 Task: open an excel sheet and write heading  SpendSmartAdd Dates in a column and its values below  '2023-05-01, 2023-05-03, 2023-05-05, 2023-05-10, 2023-05-15, 2023-05-20, 2023-05-25 & 2023-05-31'Add Categories in next column and its values below  Groceries, Dining Out, Transportation, Entertainment, Shopping, Utilities, Health & Miscellaneous. Add Descriptions in next column and its values below  Supermarket, Restaurant, Public Transport, Movie Tickets, Clothing Store, Internet Bill, Pharmacy & Online PurchaseAdd Amountin next column and its values below  $50, $30, $10, $20, $100, $60, $40 & $50Save page Excel Template
Action: Mouse moved to (101, 109)
Screenshot: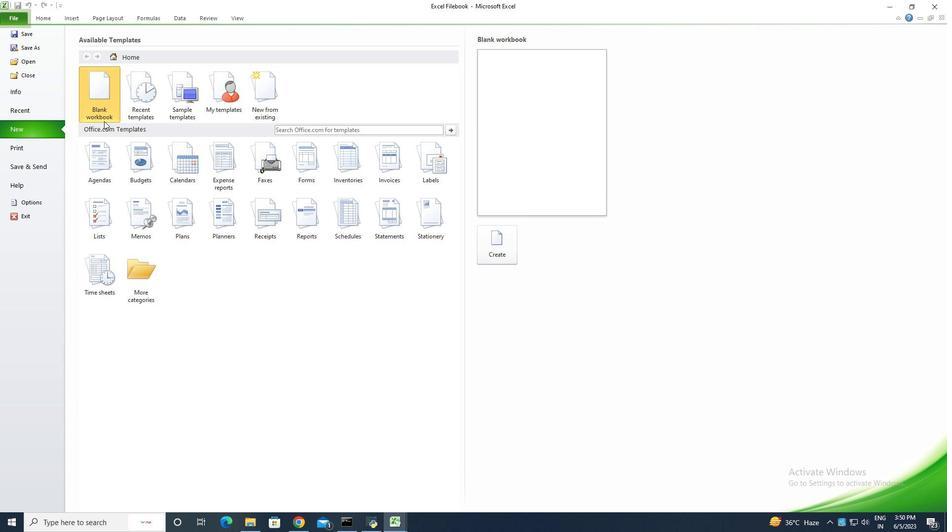 
Action: Mouse pressed left at (101, 109)
Screenshot: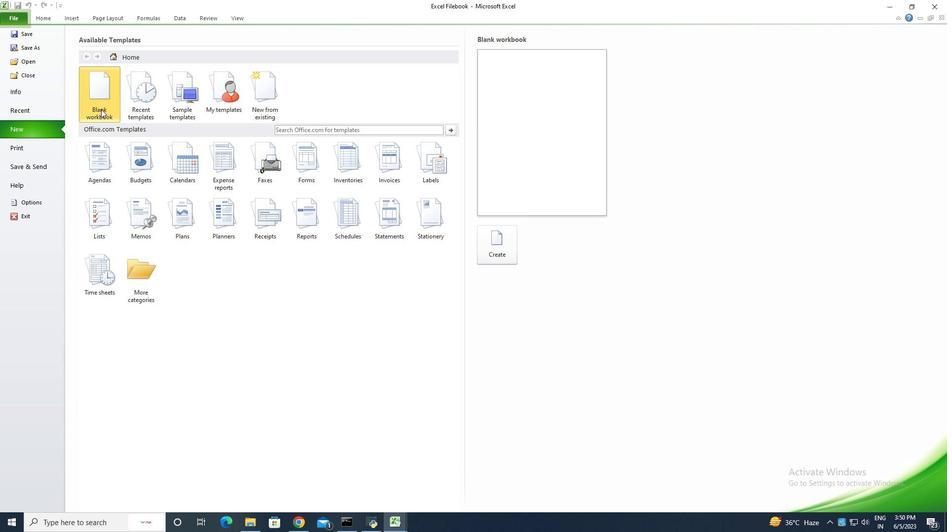 
Action: Mouse moved to (482, 250)
Screenshot: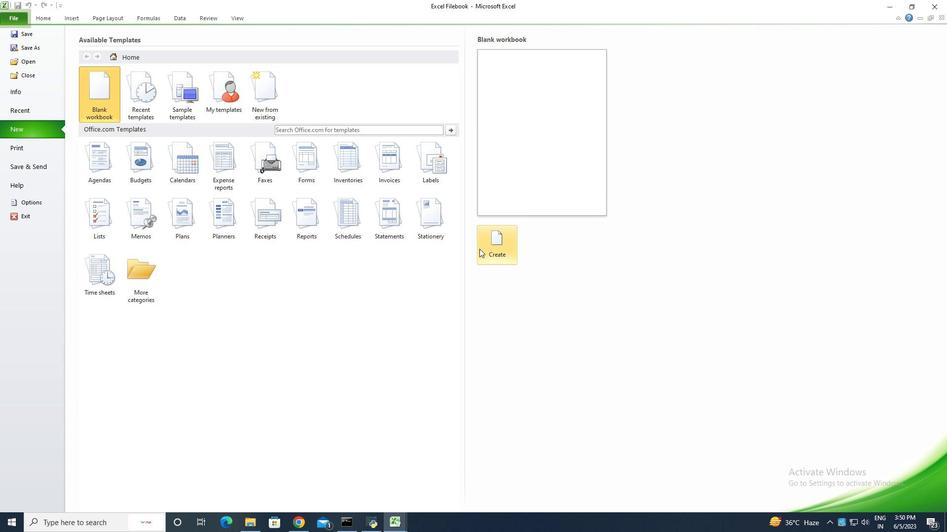 
Action: Mouse pressed left at (482, 250)
Screenshot: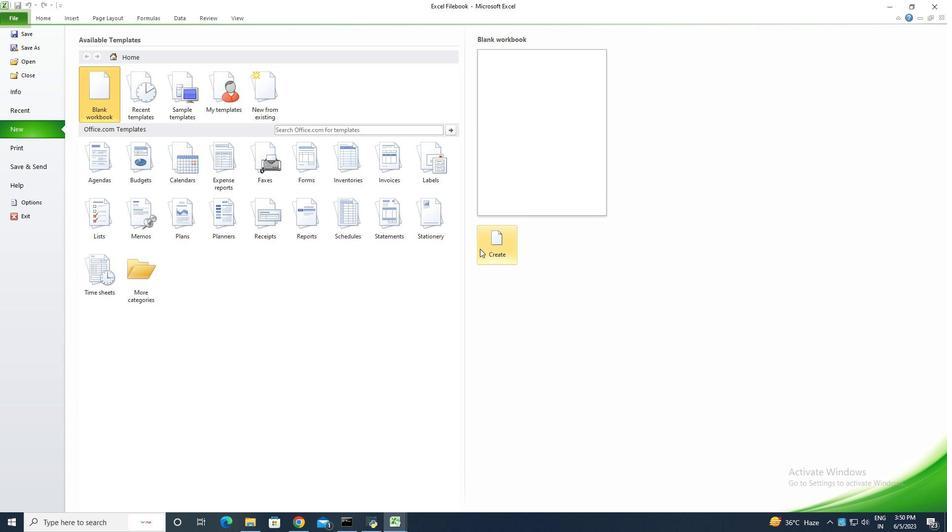 
Action: Key pressed <Key.shift><Key.shift><Key.shift><Key.shift><Key.shift><Key.shift><Key.shift><Key.shift><Key.shift>Spen<Key.shift>Smart<Key.enter><Key.shift><Key.shift><Key.shift><Key.shift><Key.shift><Key.shift>Dates<Key.enter>2023-05-01<Key.enter>2023-05-03<Key.enter>2023-05-05<Key.enter>2023-05-10<Key.enter>2023-05-15<Key.enter>2023-05-20<Key.enter>33<Key.backspace><Key.backspace>2023-05-25<Key.enter>2023-05-31<Key.enter>
Screenshot: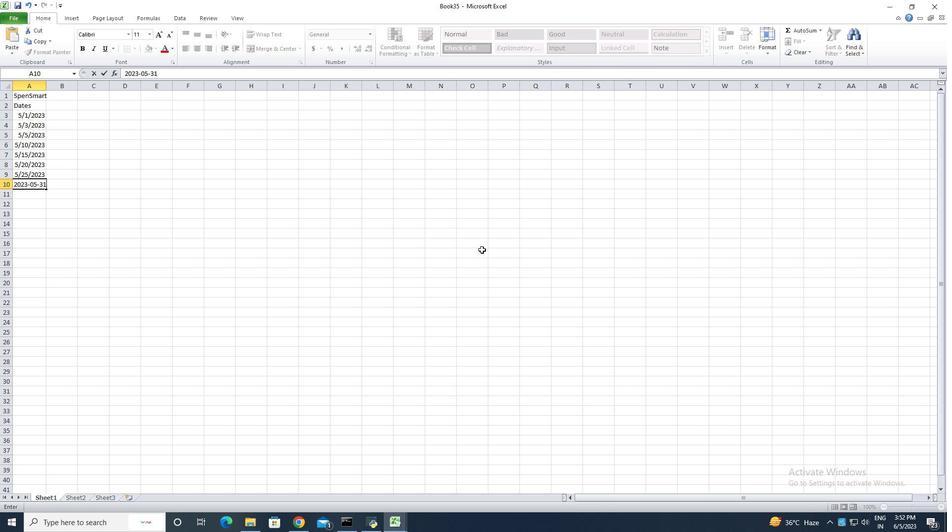 
Action: Mouse moved to (21, 115)
Screenshot: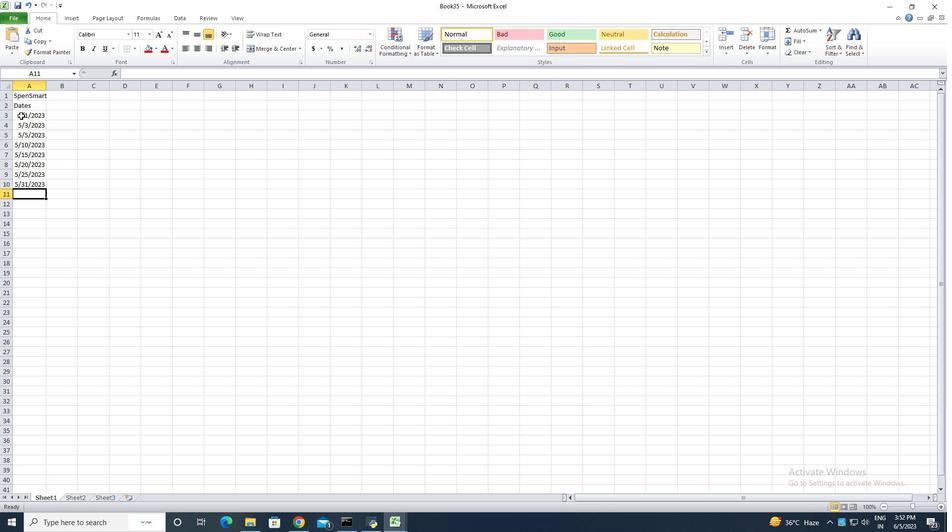 
Action: Mouse pressed left at (21, 115)
Screenshot: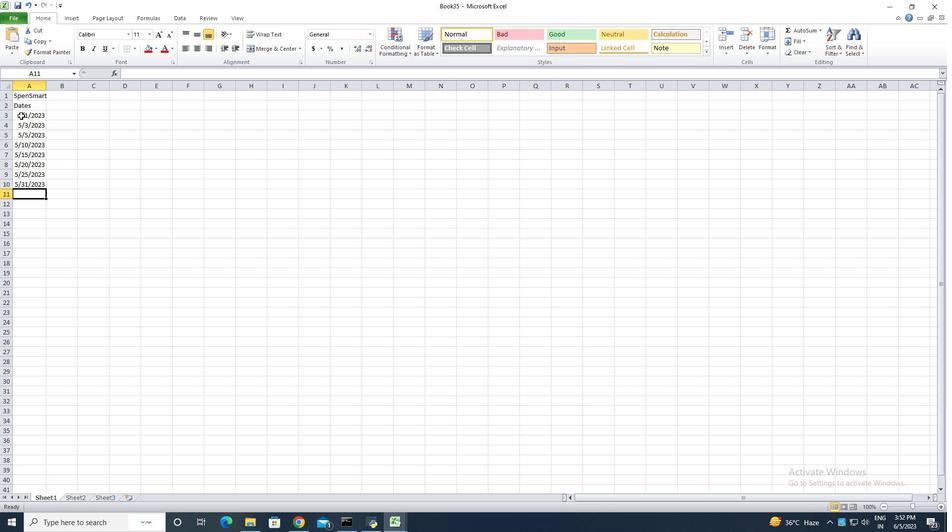 
Action: Mouse moved to (38, 115)
Screenshot: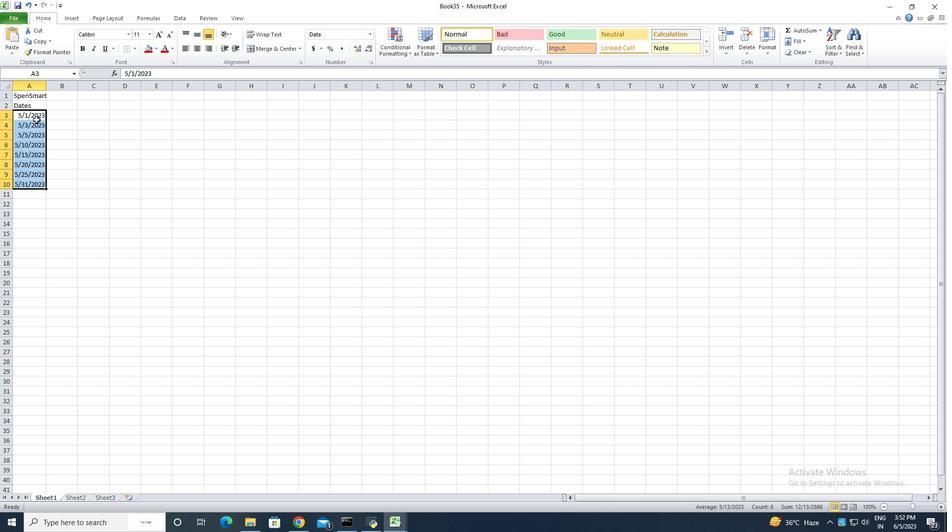 
Action: Mouse pressed right at (38, 115)
Screenshot: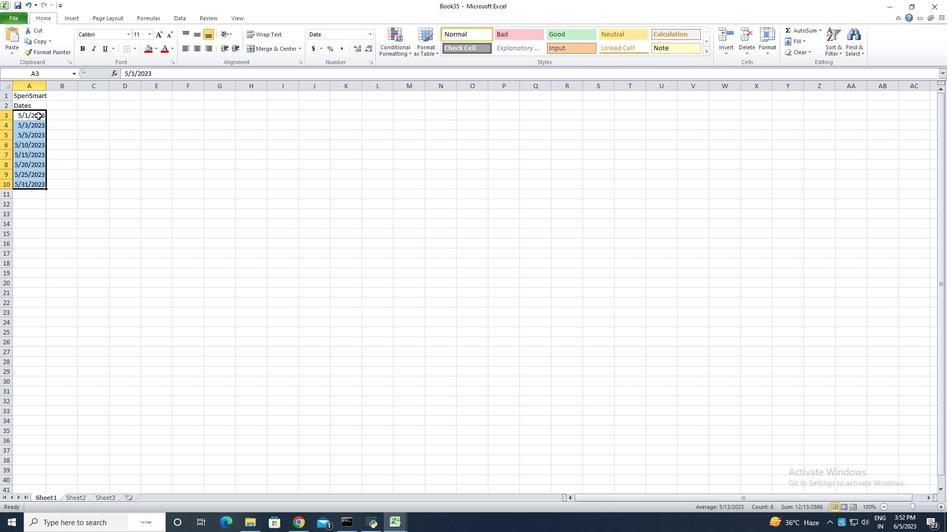 
Action: Mouse moved to (66, 250)
Screenshot: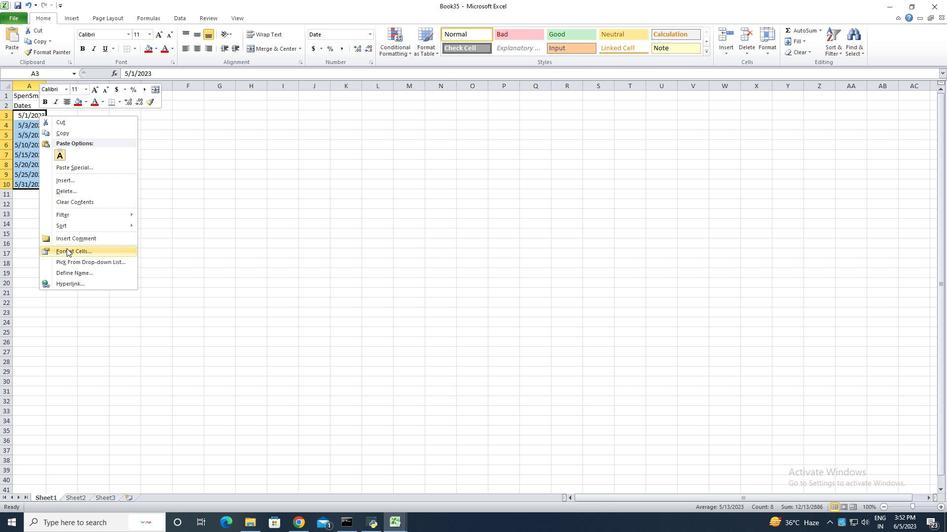 
Action: Mouse pressed left at (66, 250)
Screenshot: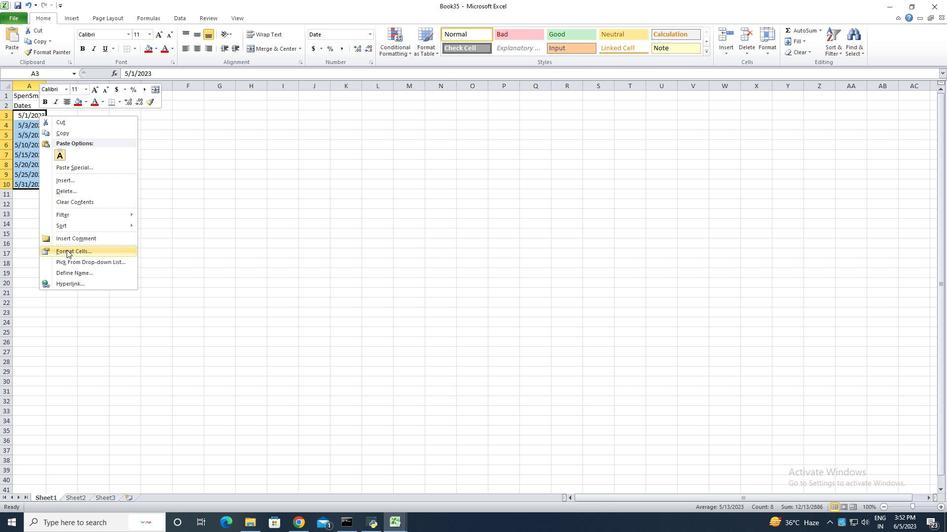 
Action: Mouse moved to (108, 138)
Screenshot: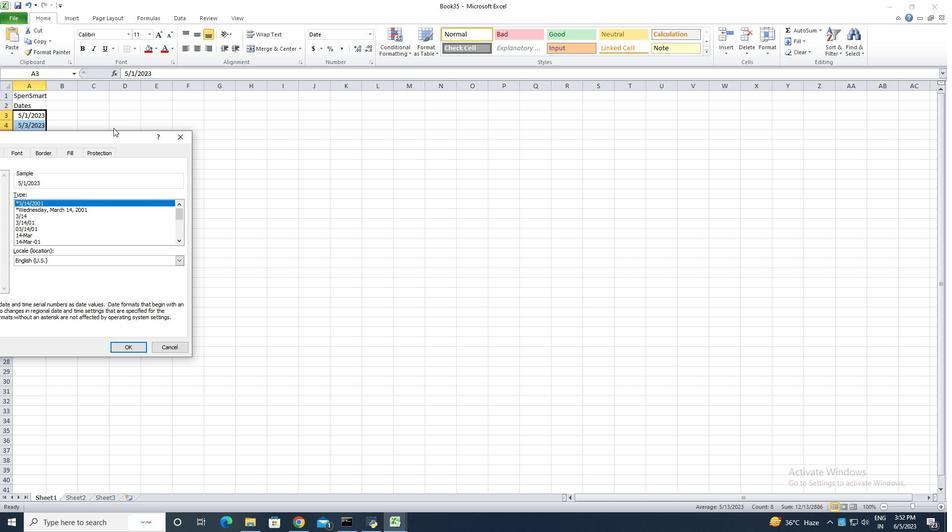 
Action: Mouse pressed left at (108, 138)
Screenshot: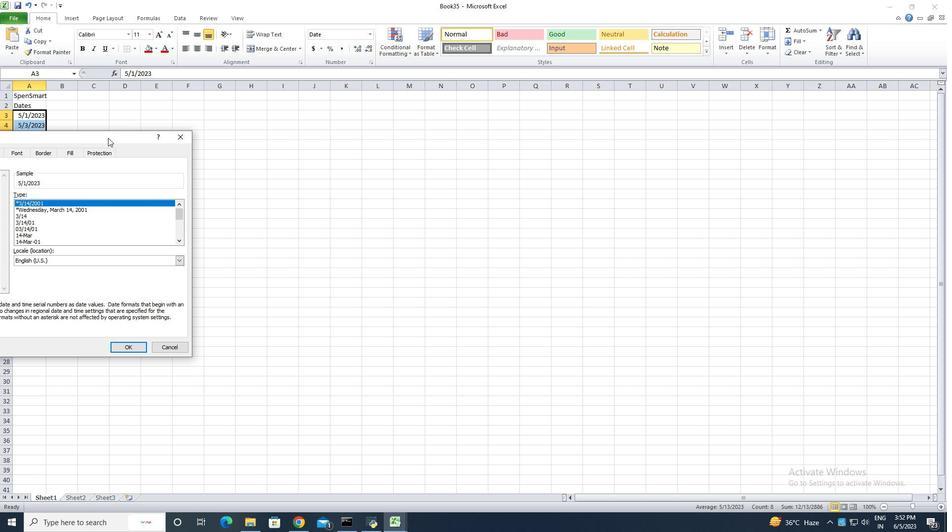 
Action: Mouse moved to (133, 239)
Screenshot: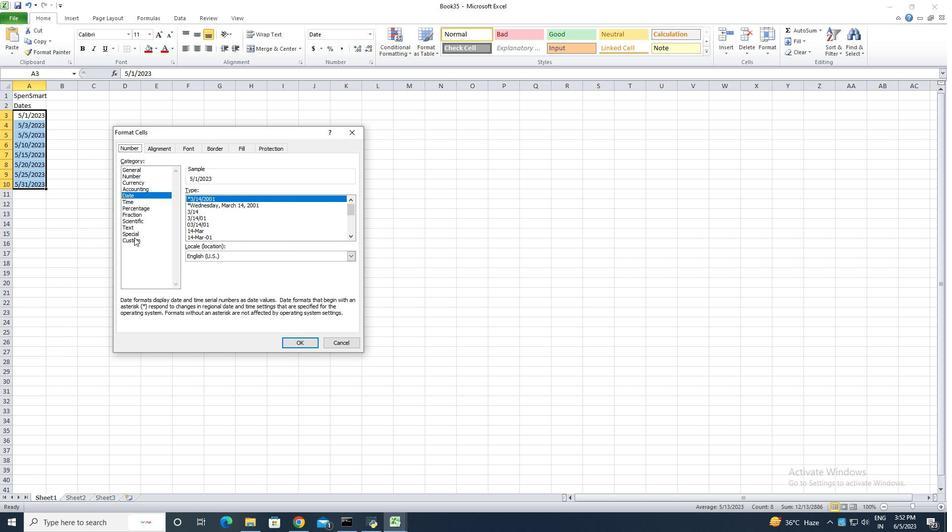 
Action: Mouse pressed left at (133, 239)
Screenshot: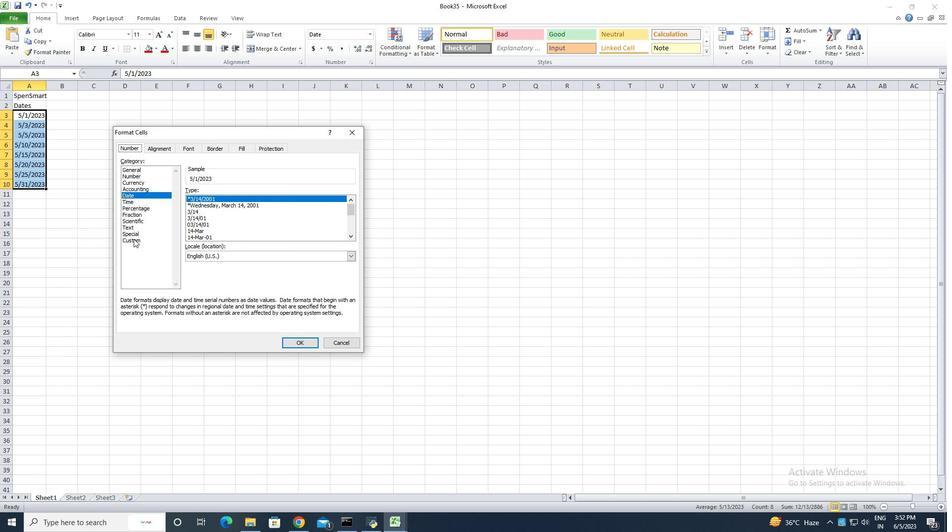 
Action: Mouse moved to (212, 201)
Screenshot: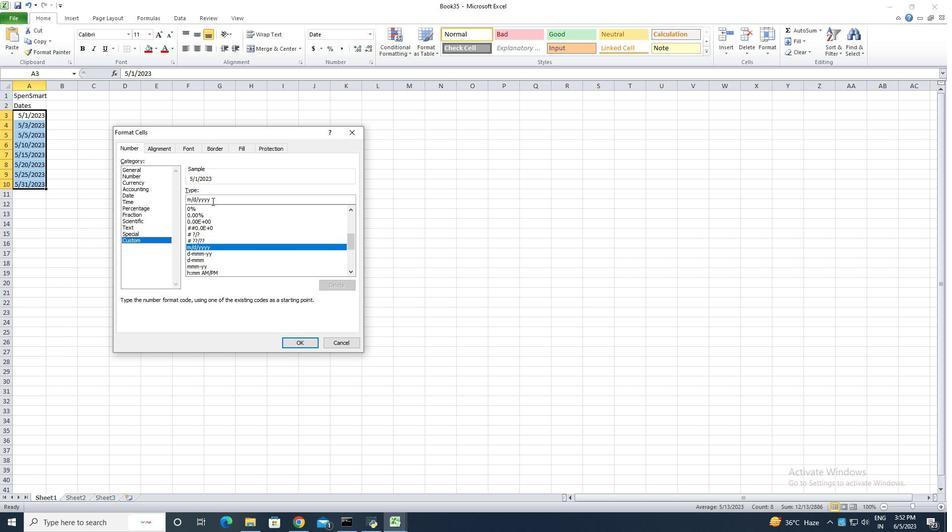 
Action: Mouse pressed left at (212, 201)
Screenshot: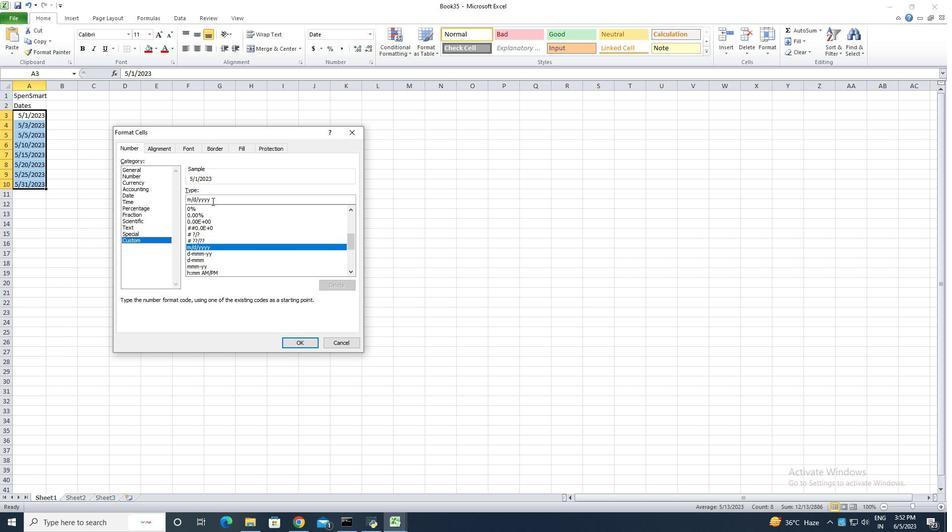 
Action: Mouse moved to (213, 201)
Screenshot: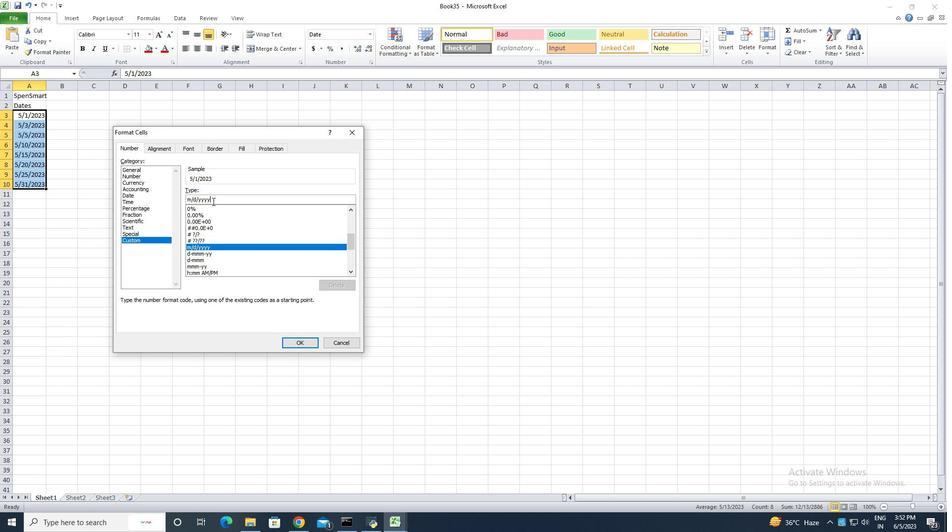 
Action: Key pressed <Key.backspace><Key.backspace><Key.backspace><Key.backspace><Key.backspace><Key.backspace><Key.backspace><Key.backspace><Key.backspace><Key.backspace><Key.backspace><Key.backspace><Key.backspace><Key.backspace><Key.backspace><Key.backspace><Key.backspace><Key.backspace><Key.backspace>yyyy-mm-dd
Screenshot: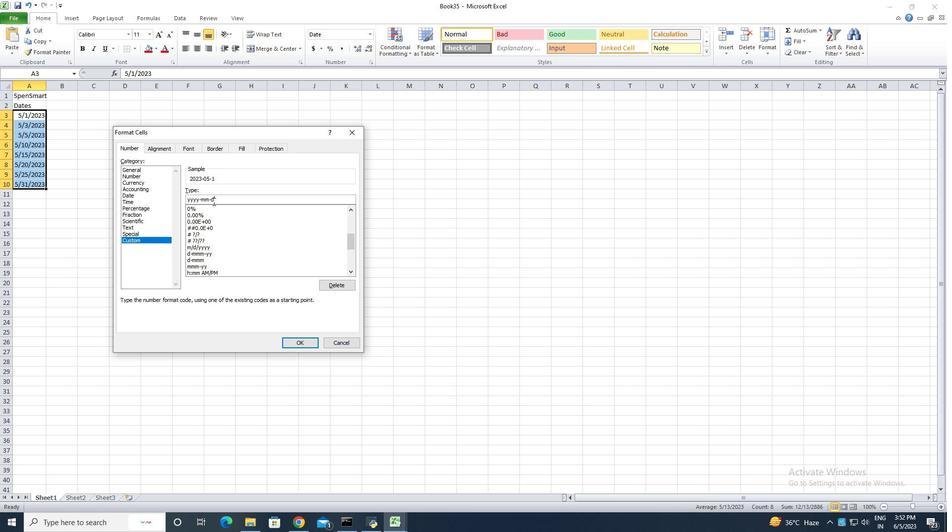 
Action: Mouse moved to (289, 340)
Screenshot: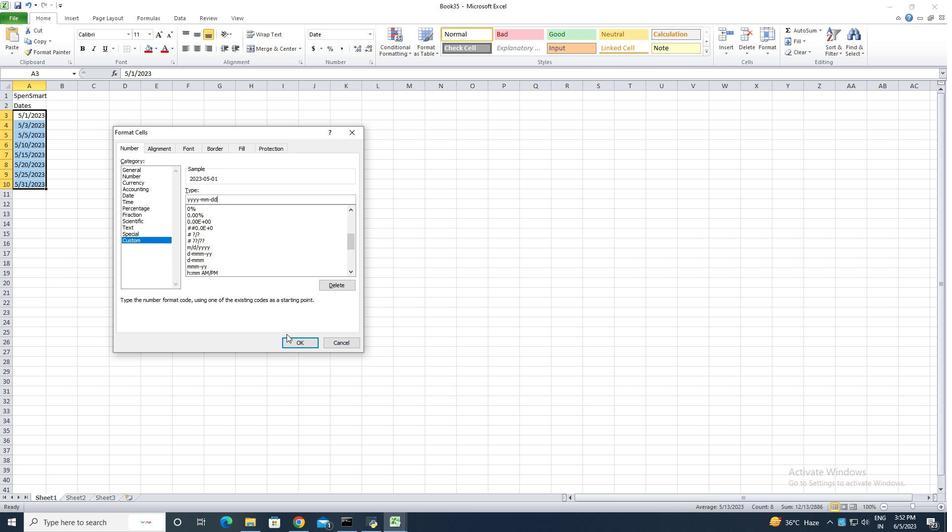 
Action: Mouse pressed left at (289, 340)
Screenshot: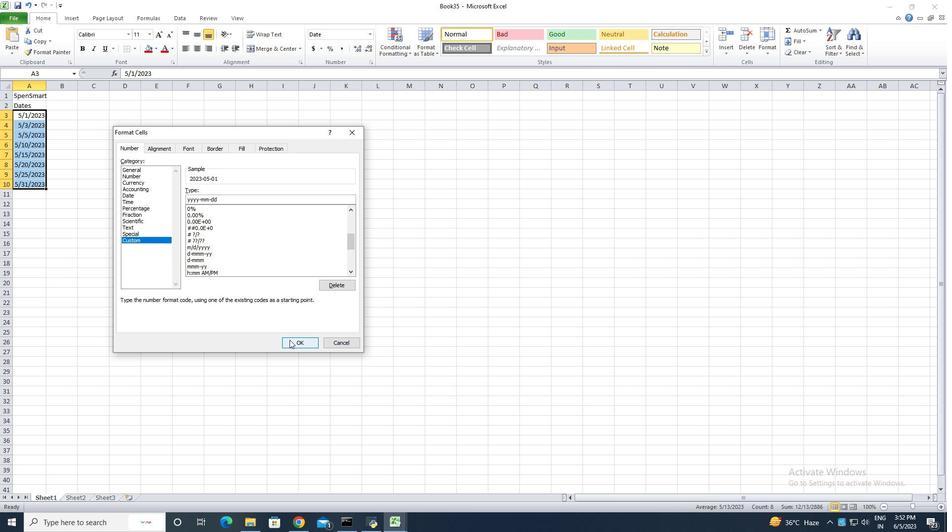 
Action: Mouse moved to (47, 89)
Screenshot: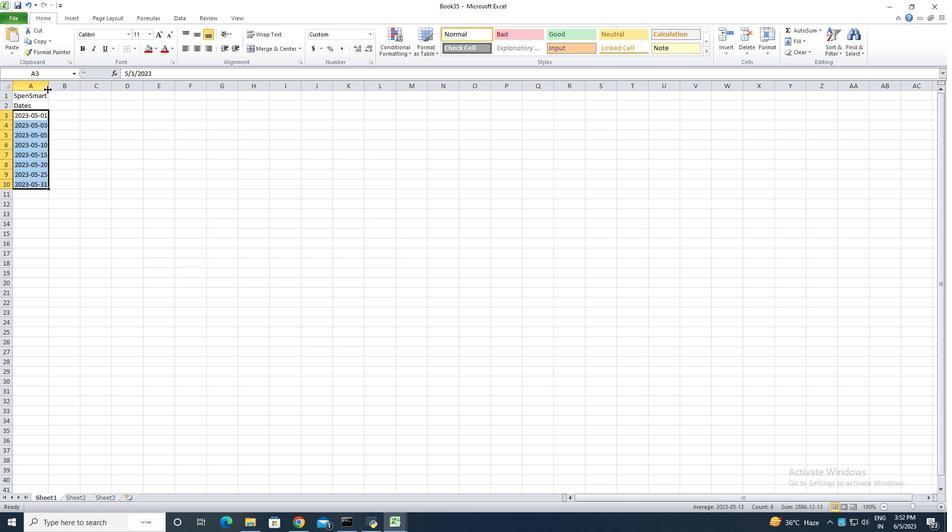 
Action: Mouse pressed left at (47, 89)
Screenshot: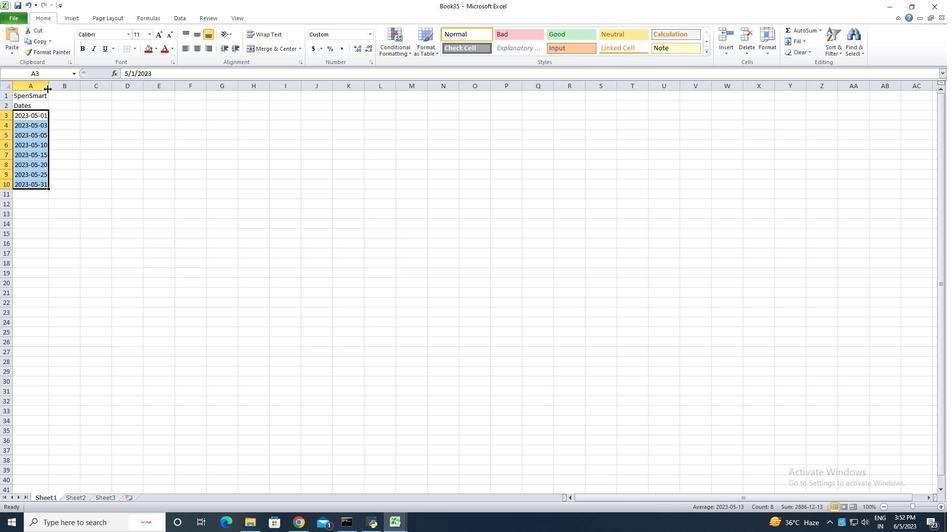 
Action: Mouse pressed left at (47, 89)
Screenshot: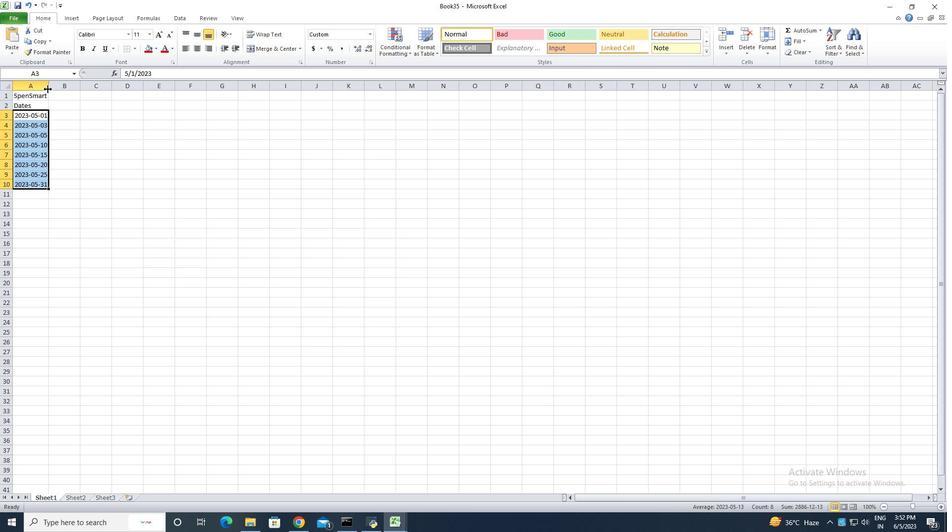 
Action: Mouse moved to (65, 107)
Screenshot: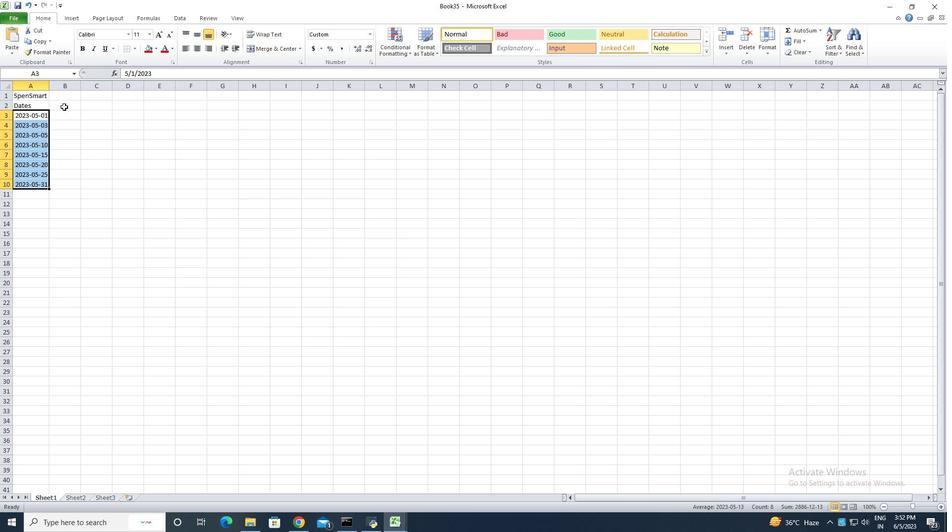 
Action: Mouse pressed left at (65, 107)
Screenshot: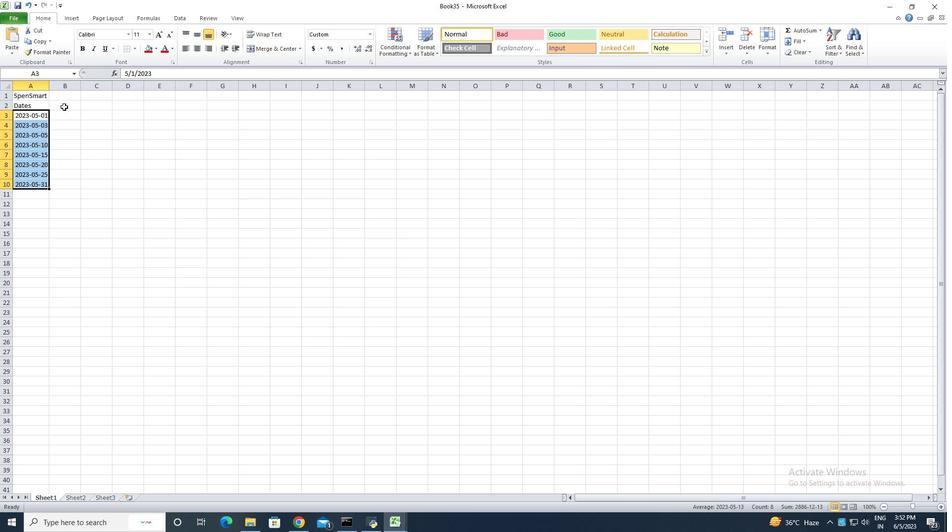 
Action: Key pressed <Key.shift>Categories<Key.enter><Key.shift>Groceries<Key.enter><Key.shift>Dining<Key.space>out<Key.enter><Key.shift><Key.shift><Key.shift><Key.shift><Key.shift><Key.shift><Key.shift><Key.shift><Key.shift><Key.shift><Key.shift><Key.shift><Key.shift>Transportation<Key.enter><Key.shift>Entetr<Key.backspace><Key.backspace>rtainment<Key.enter><Key.shift>Shopping<Key.enter><Key.shift>Utilities<Key.enter><Key.shift>Ha<Key.backspace>ealth<Key.enter><Key.shift><Key.shift><Key.shift><Key.shift><Key.shift><Key.shift><Key.shift><Key.shift>Miscellaneous<Key.enter>
Screenshot: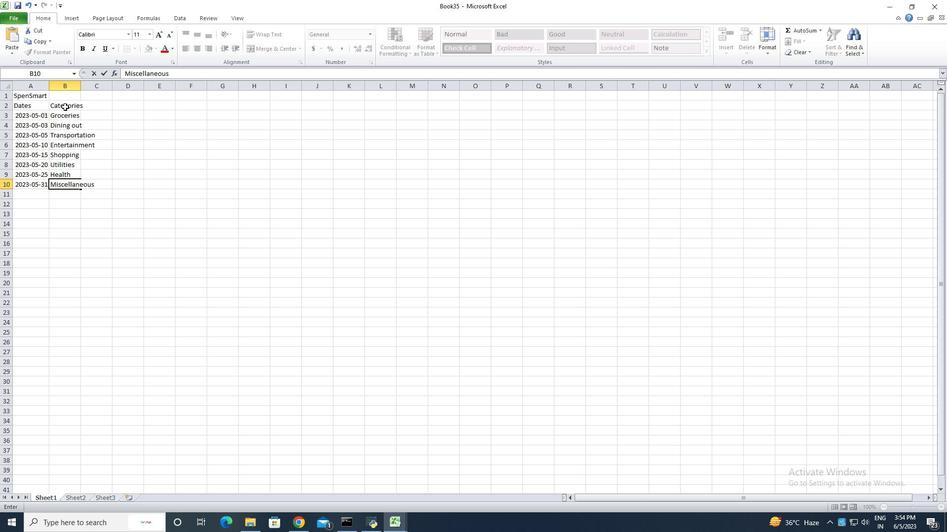 
Action: Mouse moved to (81, 85)
Screenshot: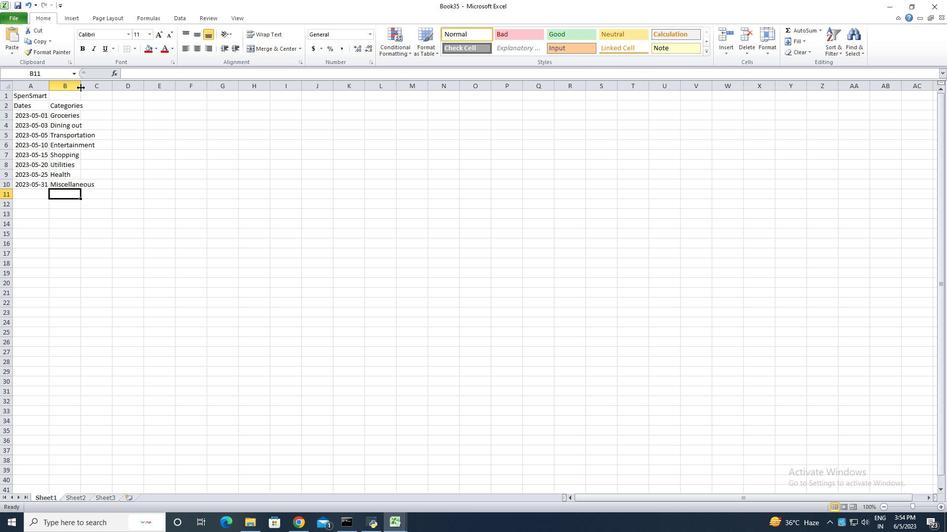
Action: Mouse pressed left at (81, 85)
Screenshot: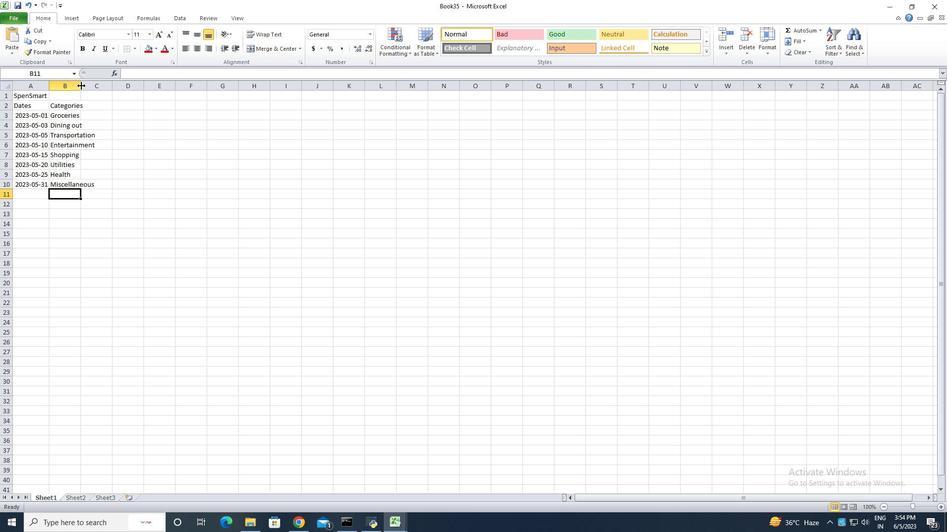 
Action: Mouse pressed left at (81, 85)
Screenshot: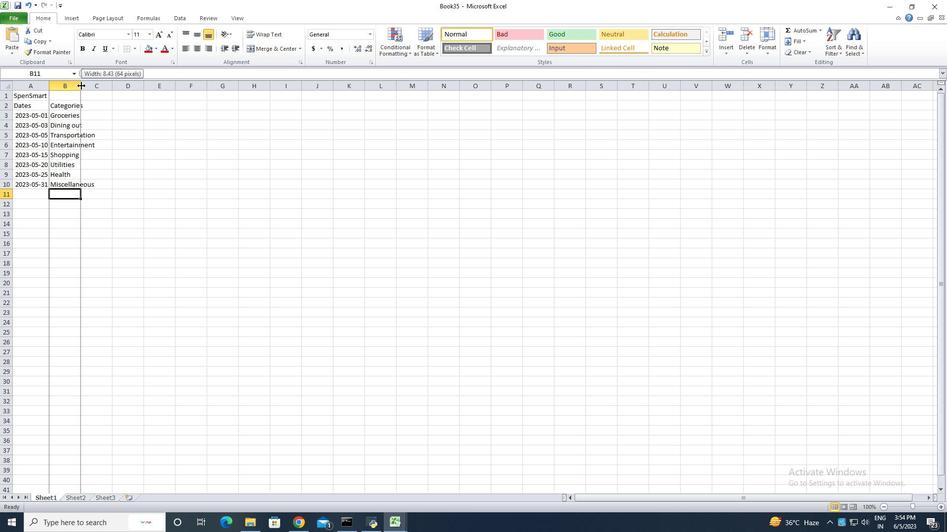 
Action: Mouse moved to (106, 108)
Screenshot: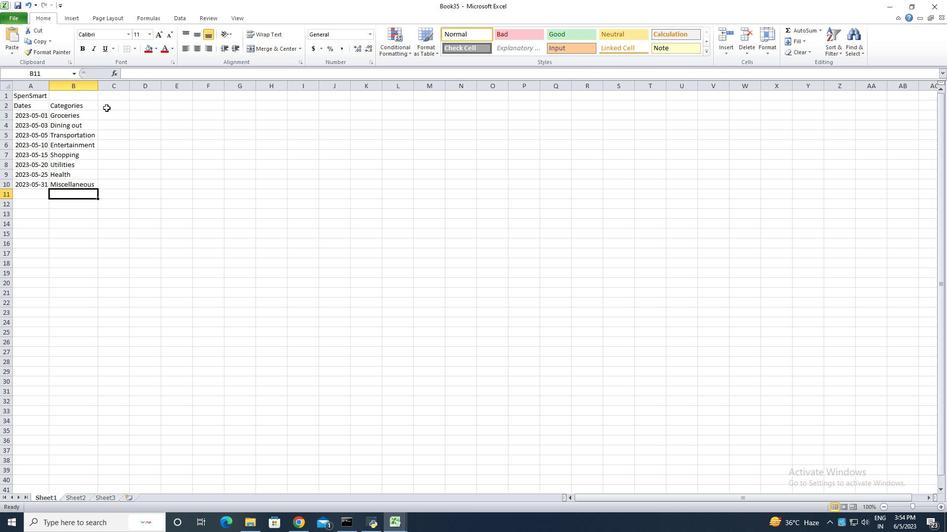 
Action: Mouse pressed left at (106, 108)
Screenshot: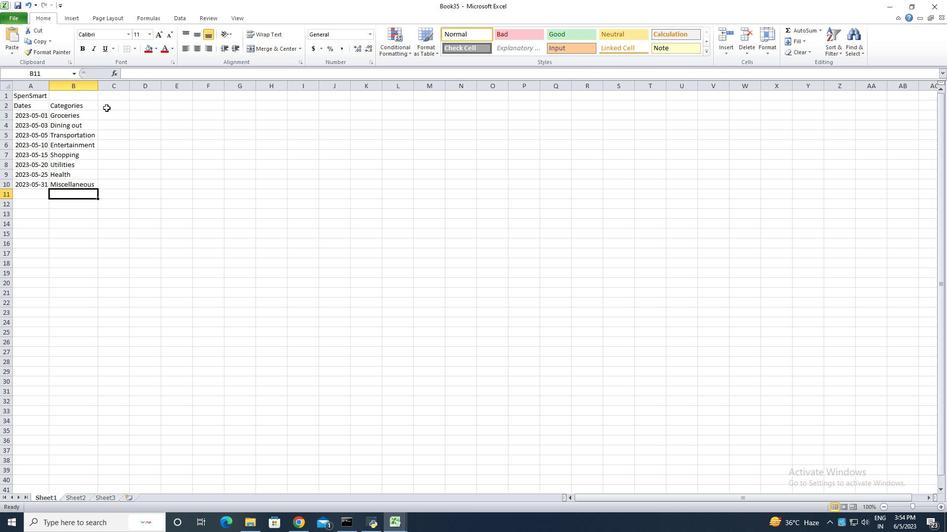 
Action: Key pressed <Key.shift><Key.shift><Key.shift>Descriptions<Key.enter><Key.shift>Suo<Key.backspace>per<Key.space><Key.backspace><Key.shift>Market<Key.backspace><Key.backspace><Key.backspace><Key.backspace><Key.backspace><Key.backspace>market<Key.enter><Key.shift><Key.shift>Restaurant<Key.enter><Key.shift>Public<Key.space><Key.shift>Transpor<Key.backspace>rt<Key.enter><Key.shift>Movie<Key.space><Key.shift>Ticket<Key.enter><Key.shift>Clothing<Key.space><Key.shift>Store<Key.enter><Key.shift><Key.shift><Key.shift><Key.shift><Key.shift><Key.shift><Key.shift><Key.shift>Internet<Key.space><Key.shift>Bill<Key.enter><Key.shift><Key.shift>Pharmacy<Key.enter><Key.shift><Key.shift><Key.shift><Key.shift>Onlibe<Key.space><Key.shift><Key.shift>Purchase<Key.enter>
Screenshot: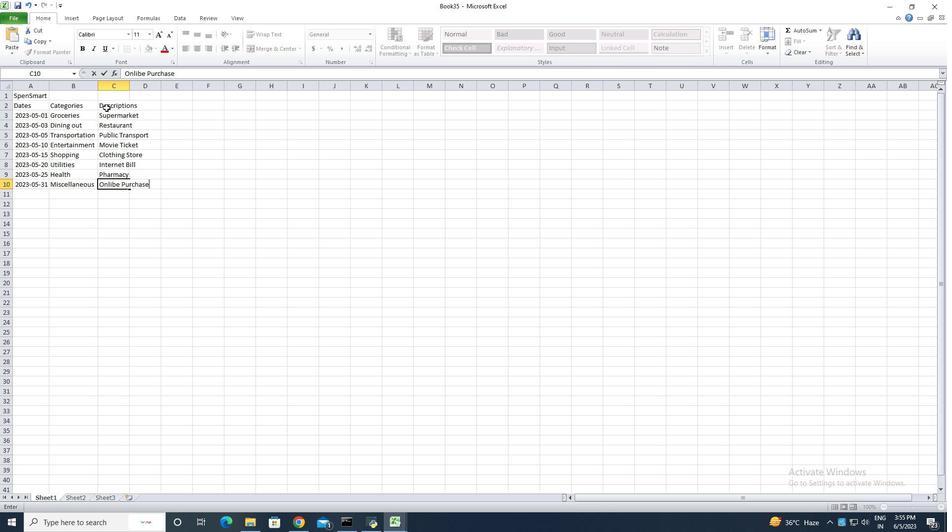 
Action: Mouse moved to (129, 83)
Screenshot: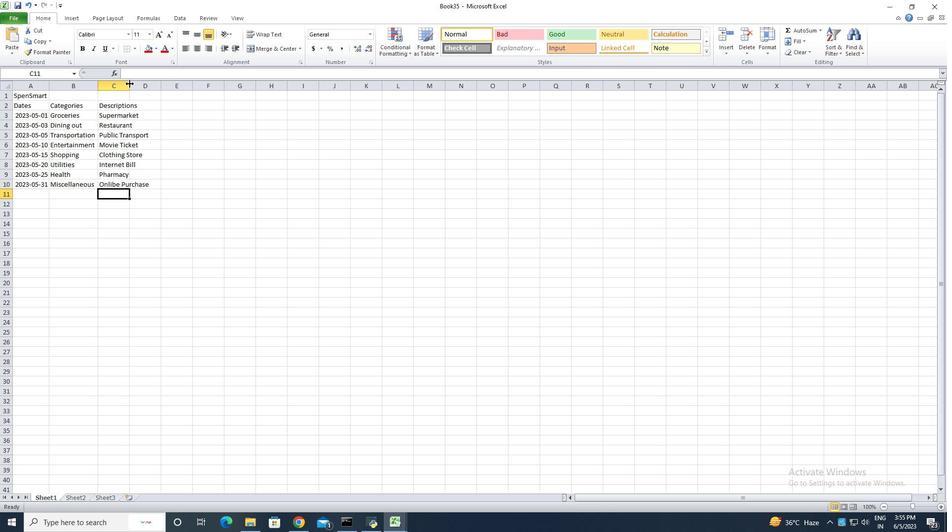 
Action: Mouse pressed left at (129, 83)
Screenshot: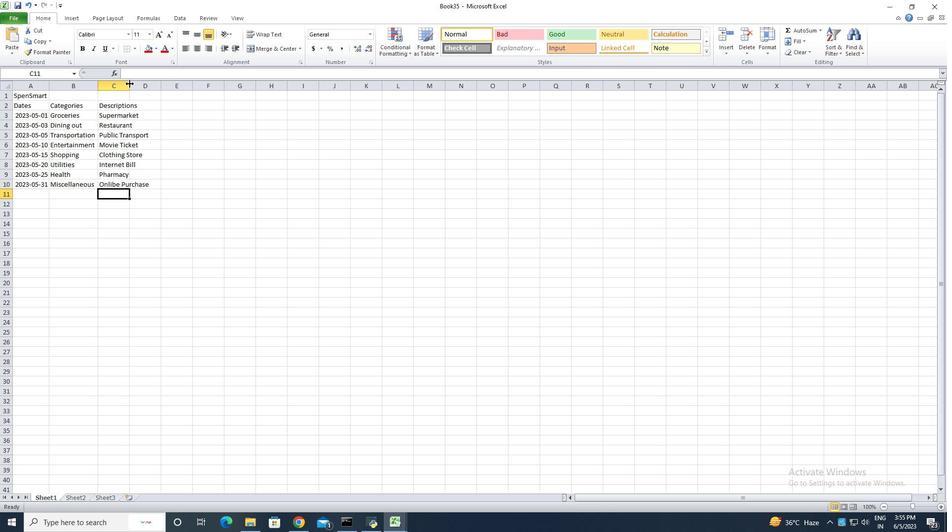 
Action: Mouse pressed left at (129, 83)
Screenshot: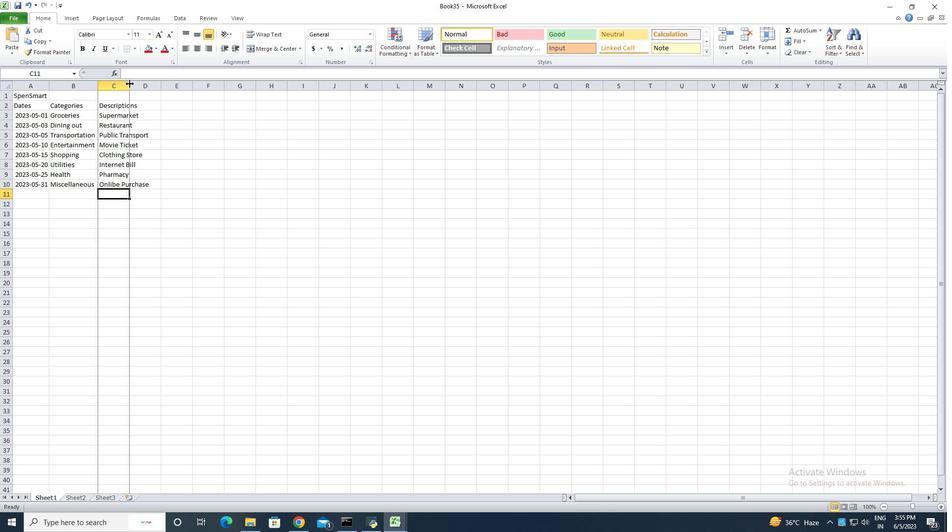 
Action: Mouse moved to (159, 107)
Screenshot: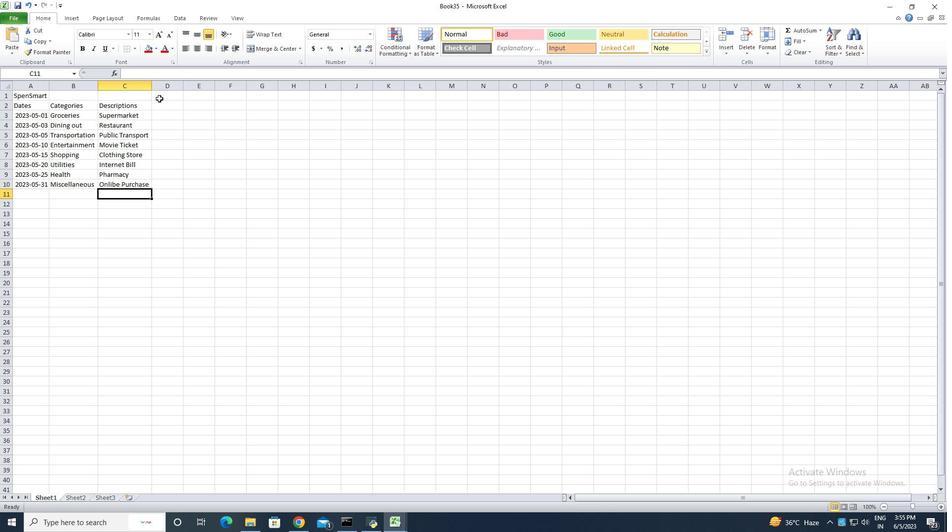
Action: Mouse pressed left at (159, 107)
Screenshot: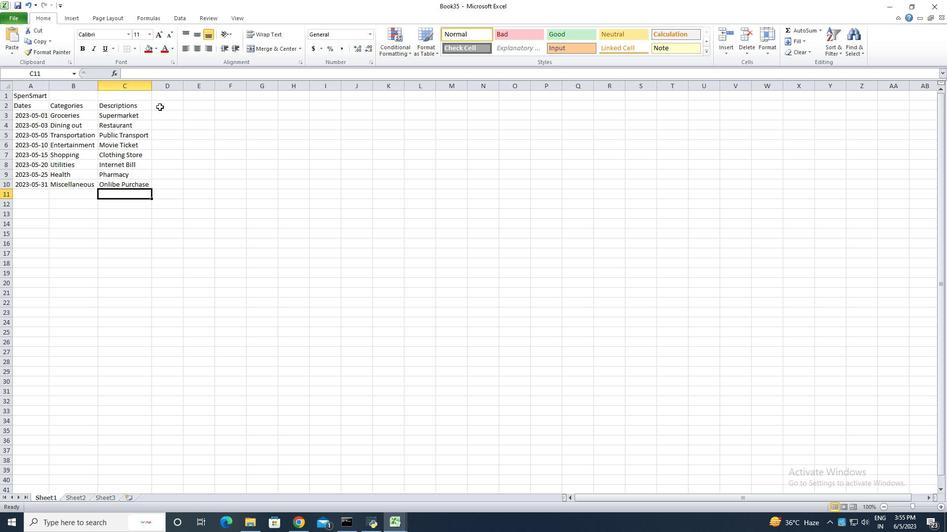 
Action: Mouse moved to (160, 107)
Screenshot: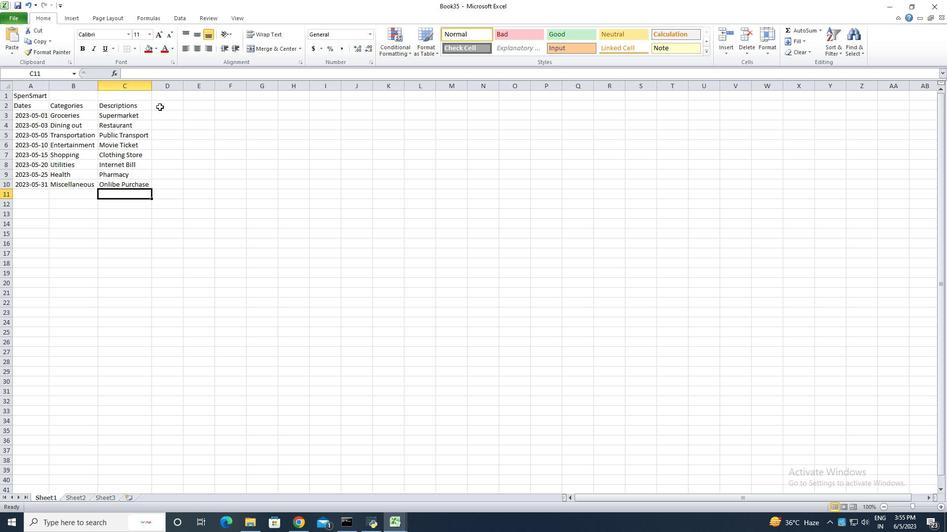 
Action: Key pressed <Key.shift>Amount<Key.enter>50<Key.enter>30<Key.enter>10<Key.enter>20<Key.enter>100<Key.enter>60<Key.enter>40<Key.enter>20<Key.backspace><Key.backspace>50<Key.enter>
Screenshot: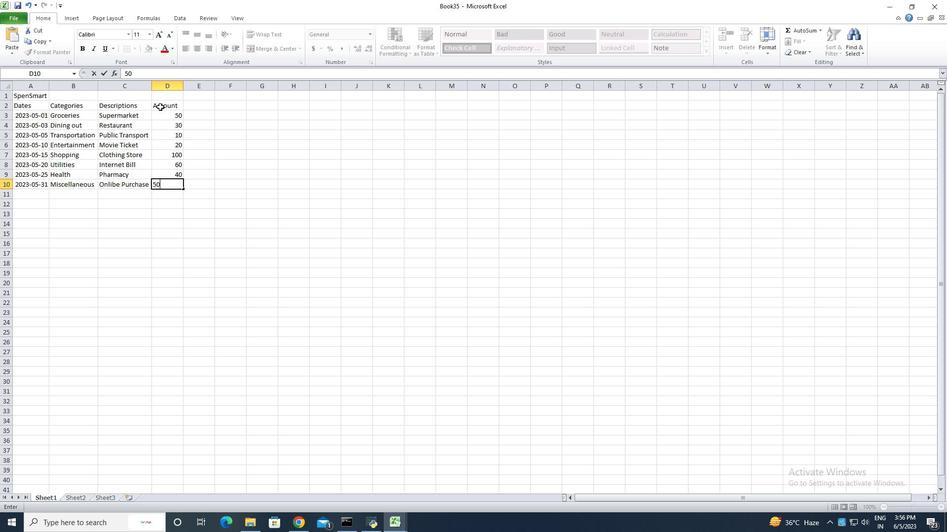 
Action: Mouse moved to (175, 115)
Screenshot: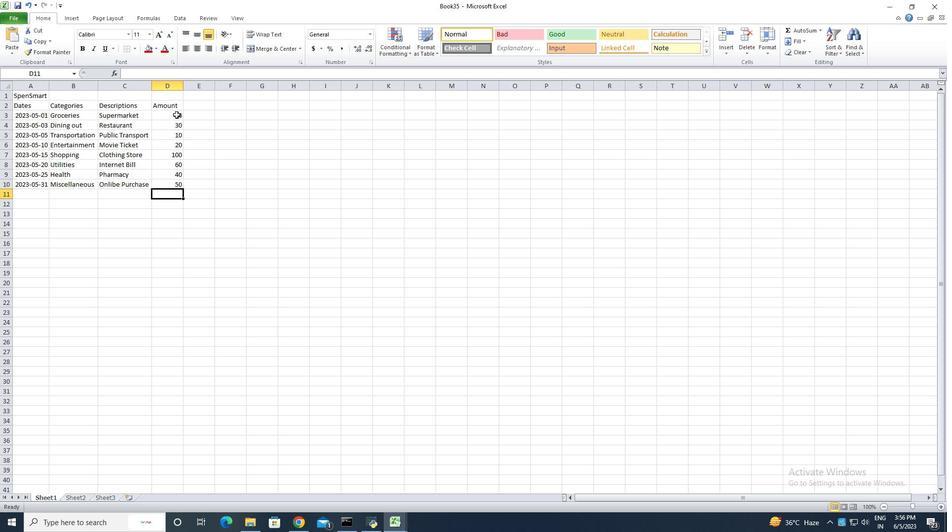 
Action: Mouse pressed left at (175, 115)
Screenshot: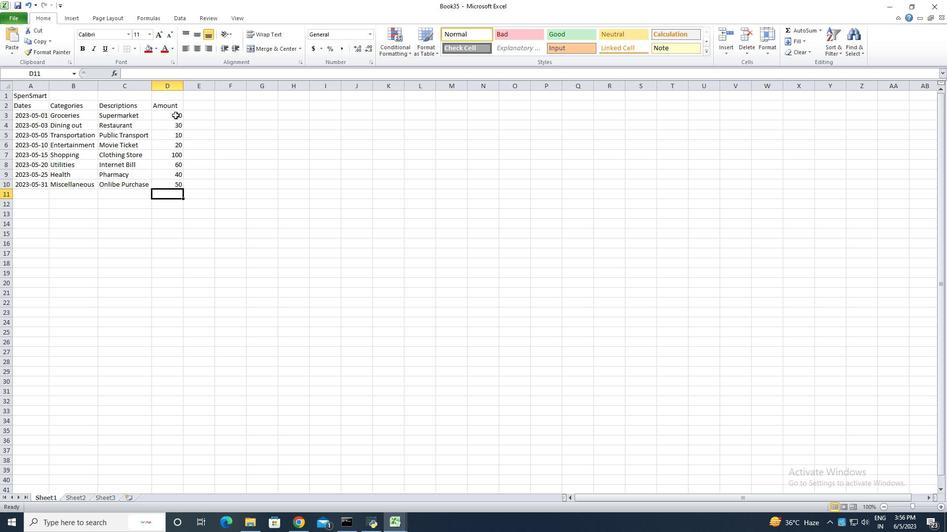 
Action: Mouse moved to (371, 34)
Screenshot: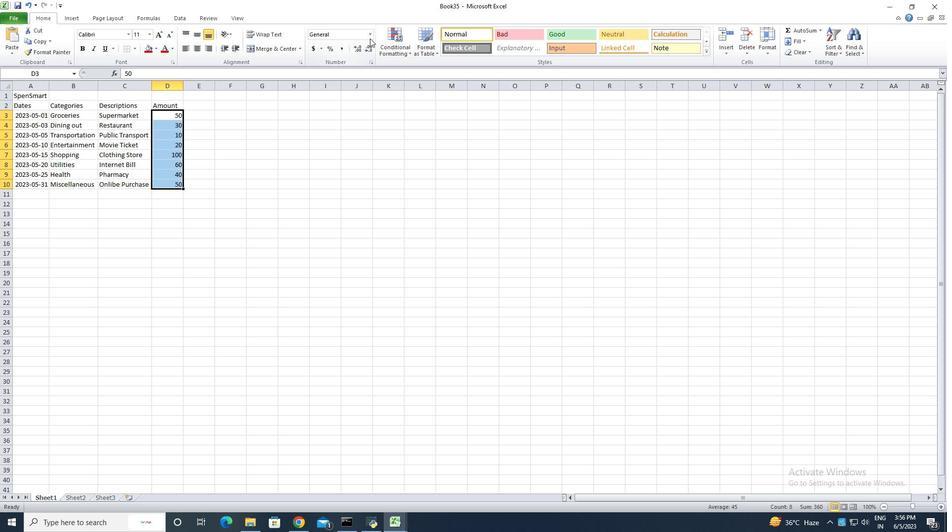 
Action: Mouse pressed left at (371, 34)
Screenshot: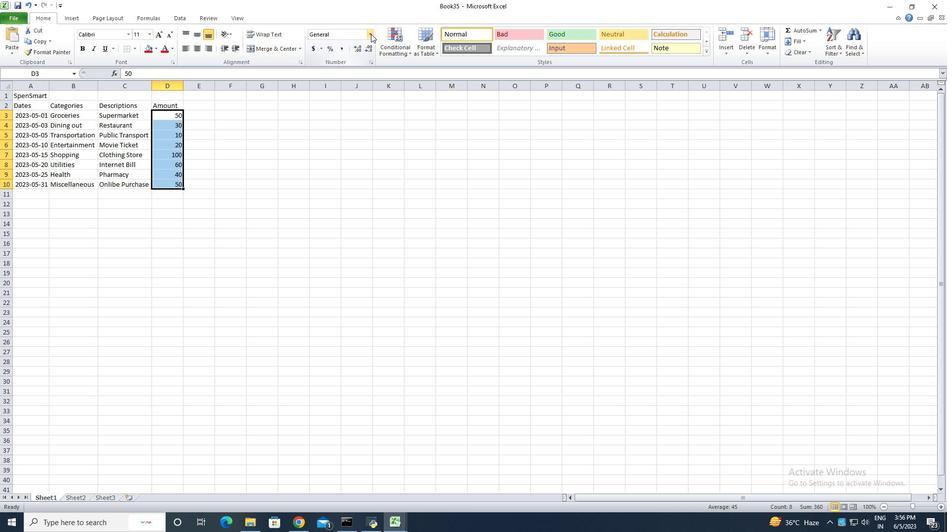 
Action: Mouse moved to (353, 284)
Screenshot: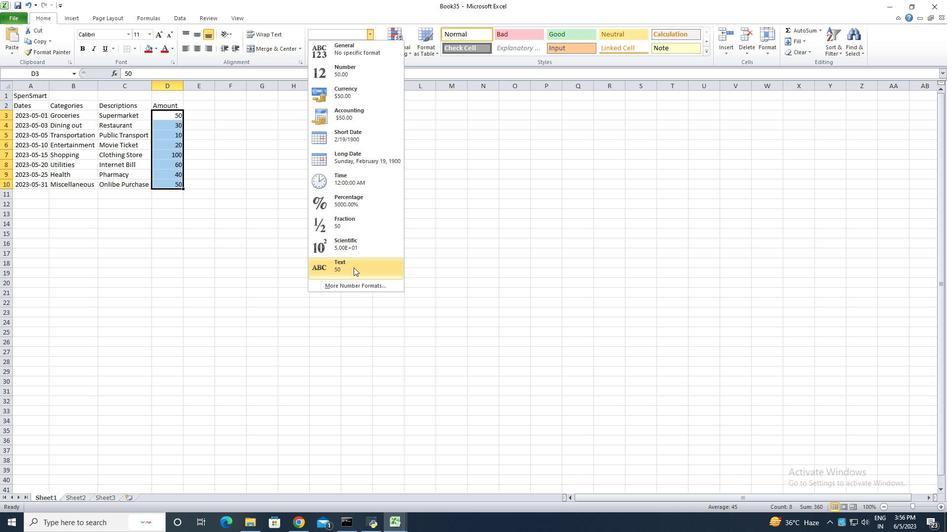 
Action: Mouse pressed left at (353, 284)
Screenshot: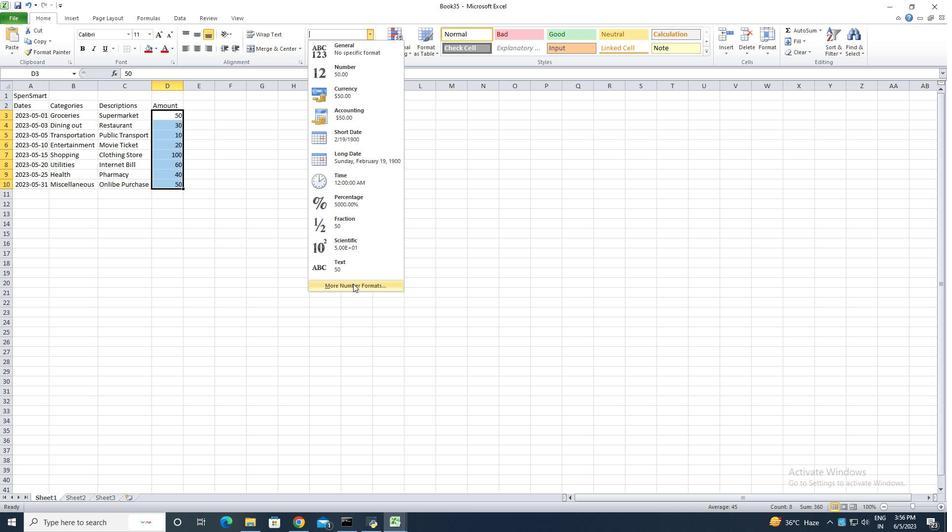 
Action: Mouse moved to (150, 186)
Screenshot: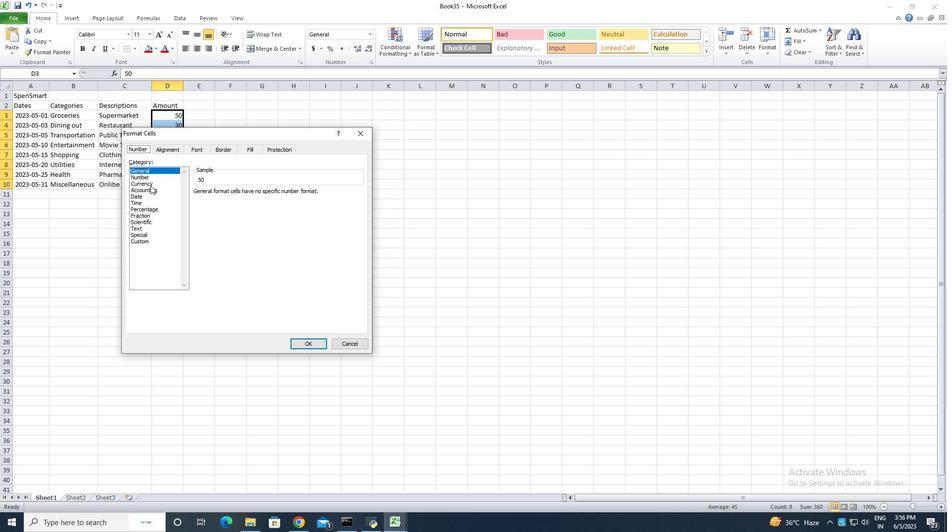 
Action: Mouse pressed left at (150, 186)
Screenshot: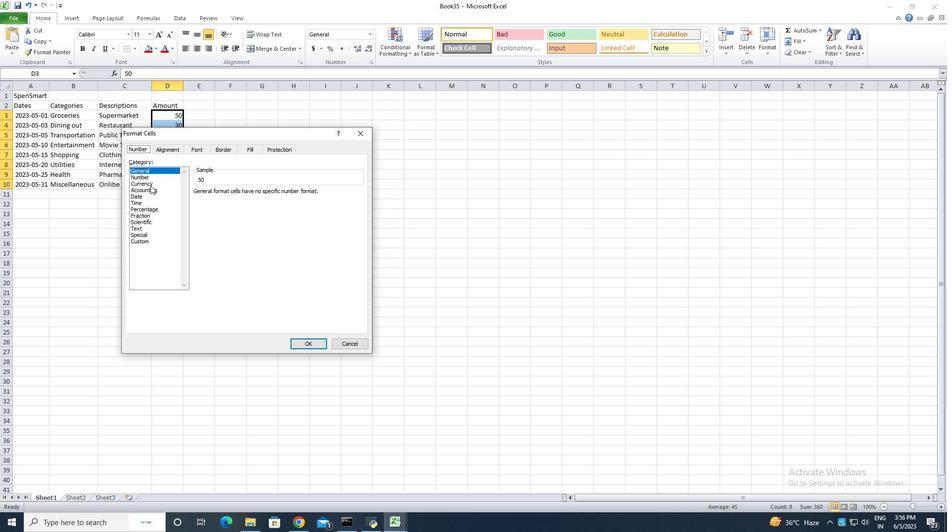 
Action: Mouse moved to (258, 196)
Screenshot: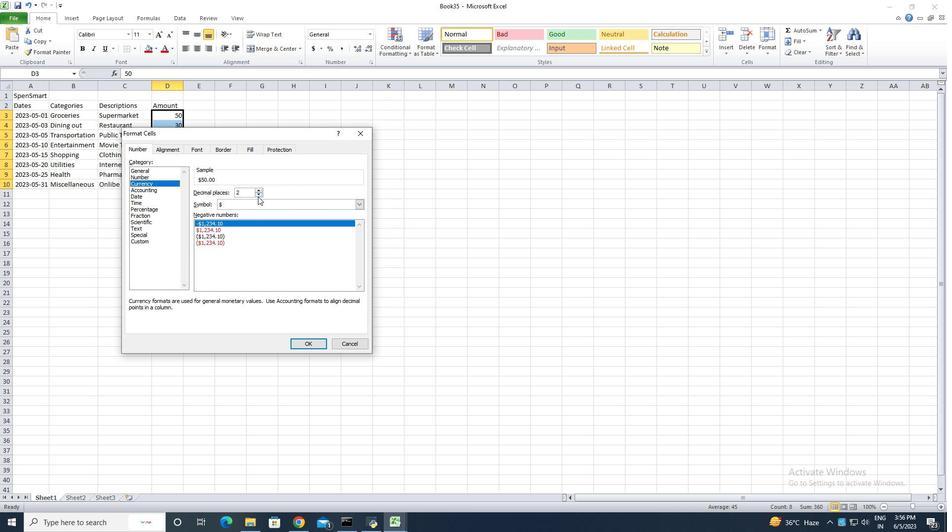 
Action: Mouse pressed left at (258, 196)
Screenshot: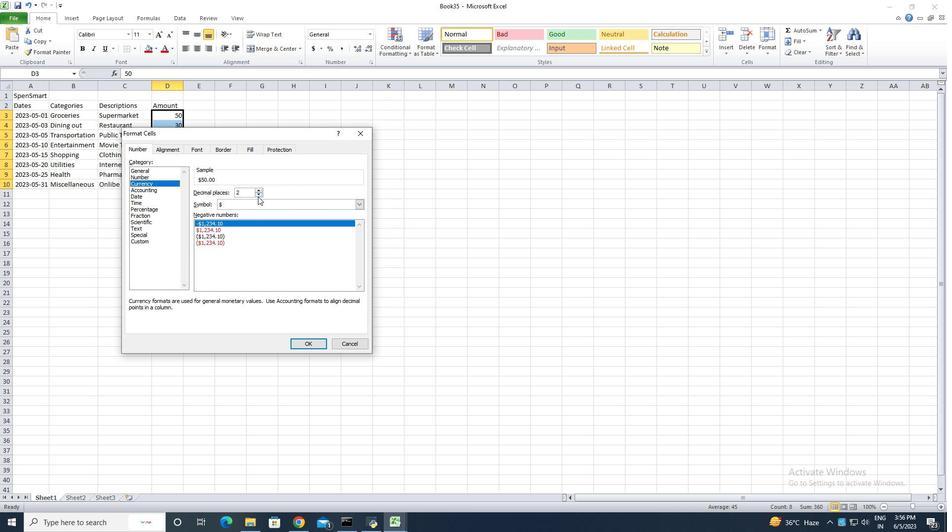 
Action: Mouse moved to (259, 196)
Screenshot: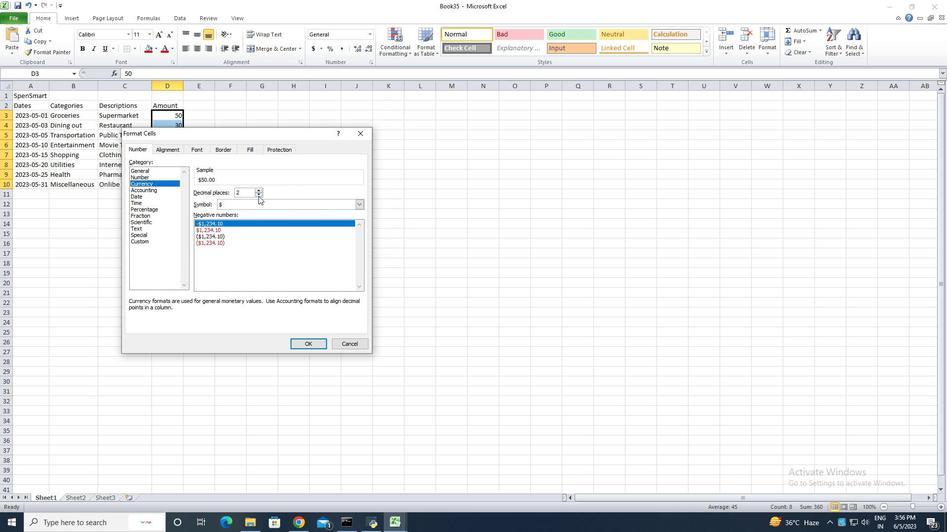 
Action: Mouse pressed left at (259, 196)
Screenshot: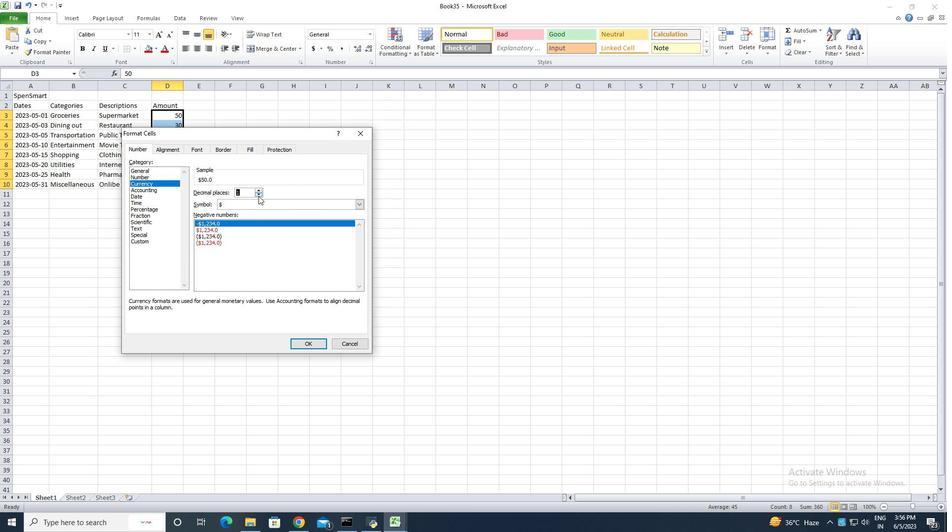 
Action: Mouse moved to (304, 341)
Screenshot: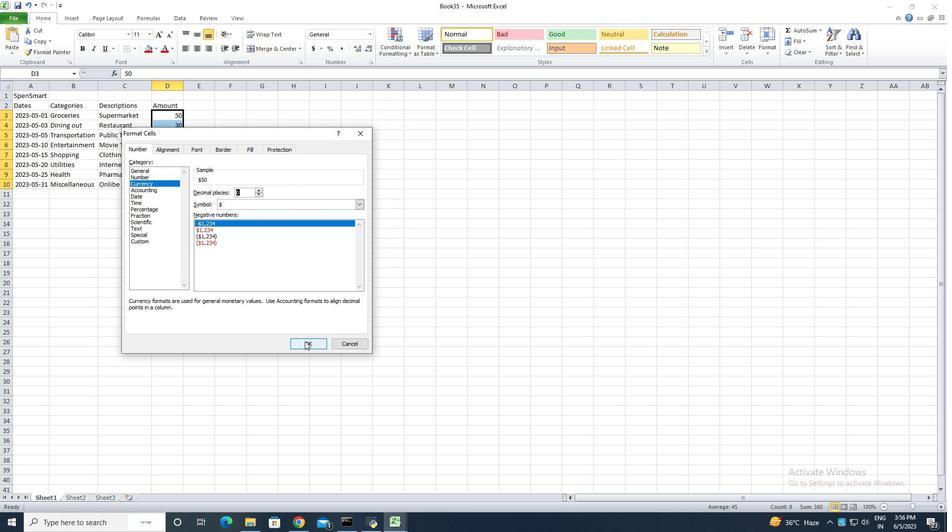 
Action: Mouse pressed left at (304, 341)
Screenshot: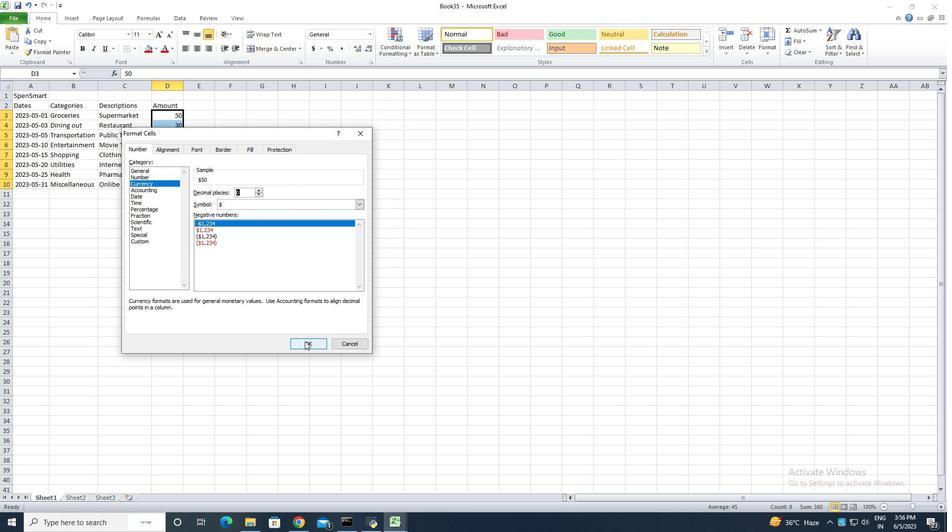 
Action: Mouse moved to (182, 88)
Screenshot: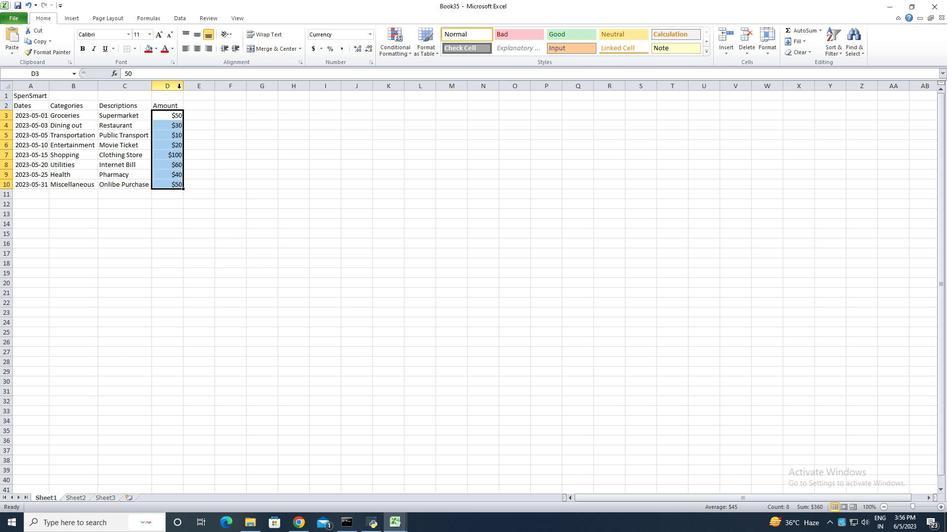 
Action: Mouse pressed left at (182, 88)
Screenshot: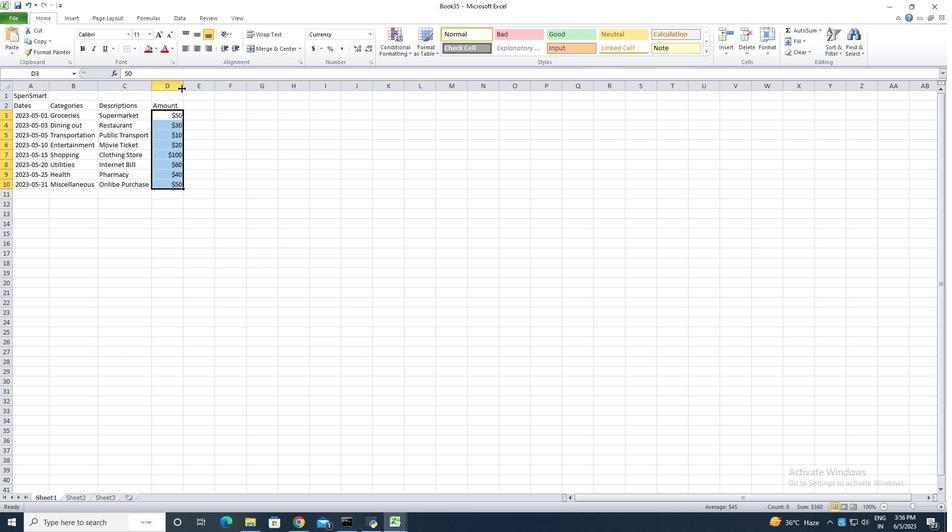 
Action: Mouse moved to (182, 88)
Screenshot: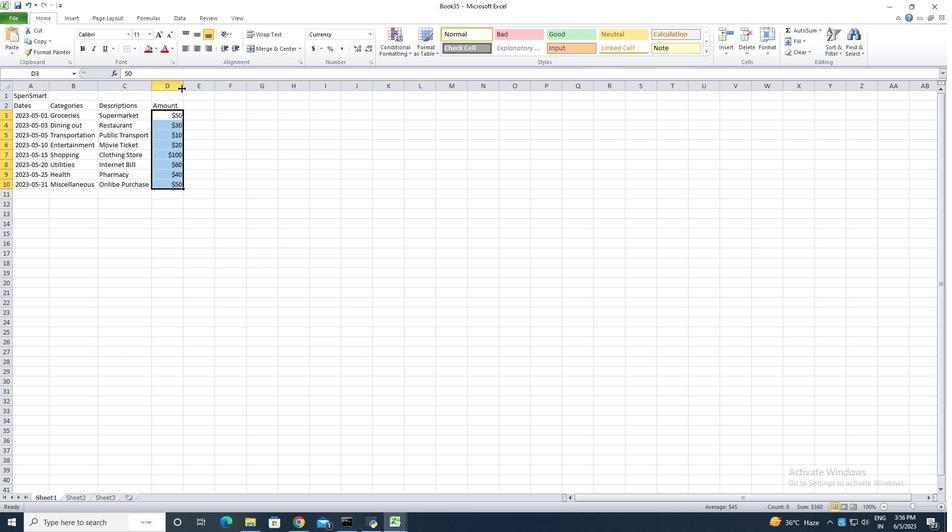 
Action: Mouse pressed left at (182, 88)
Screenshot: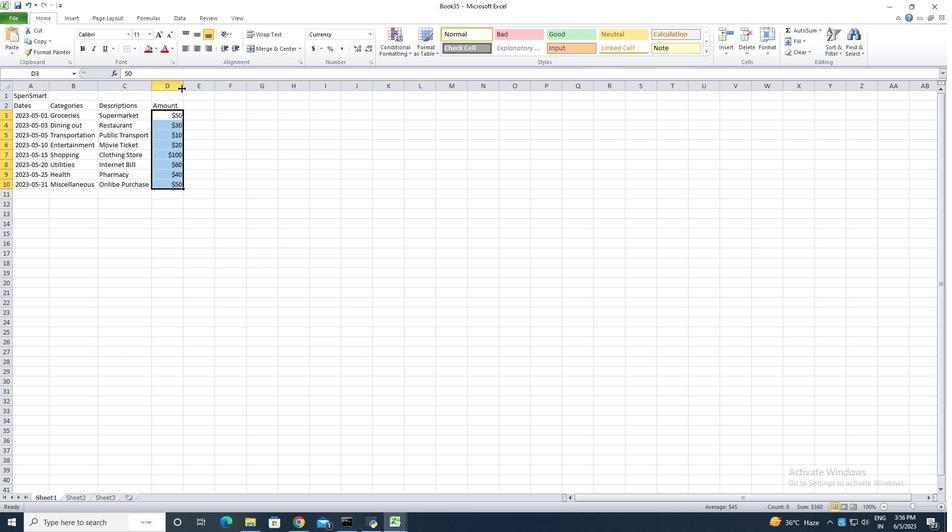 
Action: Mouse moved to (40, 97)
Screenshot: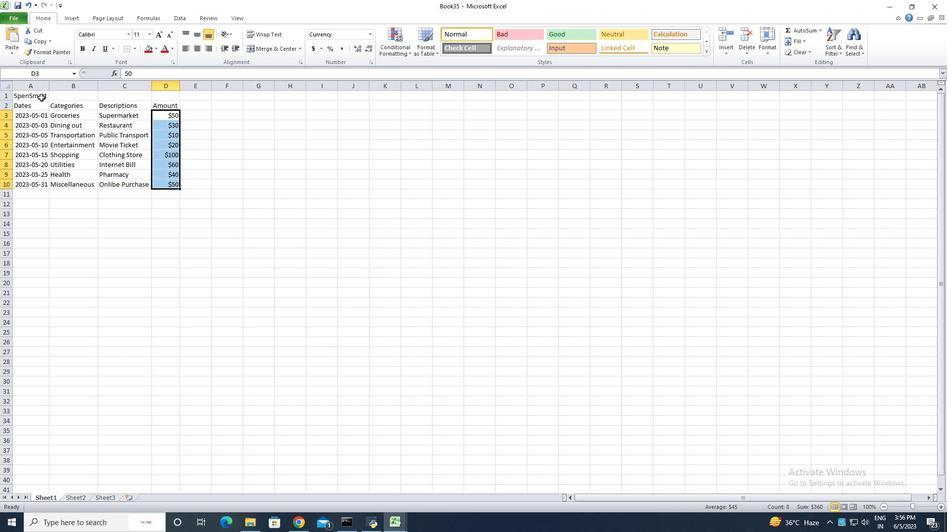
Action: Mouse pressed left at (40, 97)
Screenshot: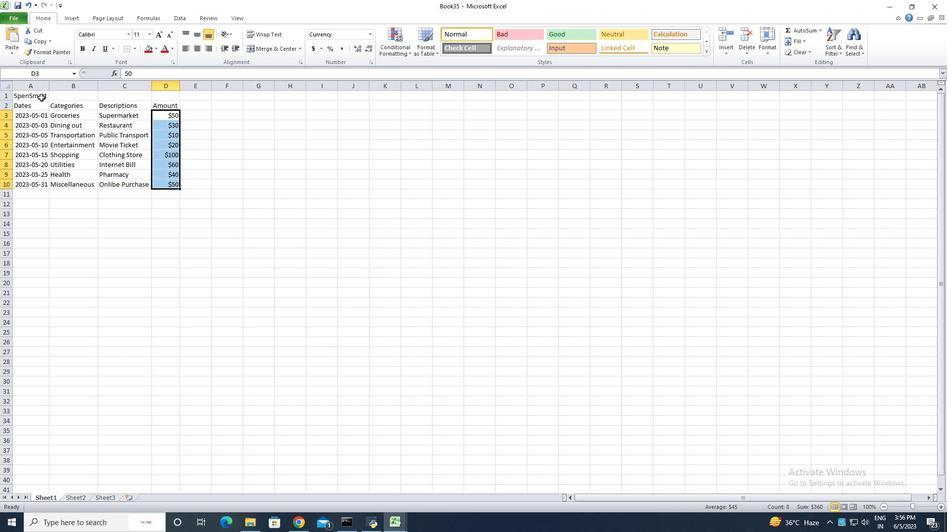 
Action: Mouse moved to (267, 49)
Screenshot: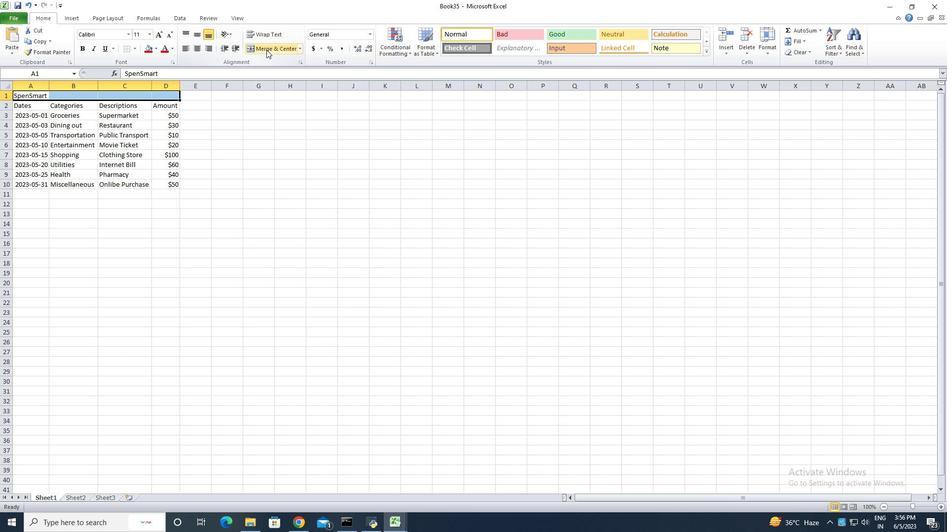 
Action: Mouse pressed left at (266, 49)
Screenshot: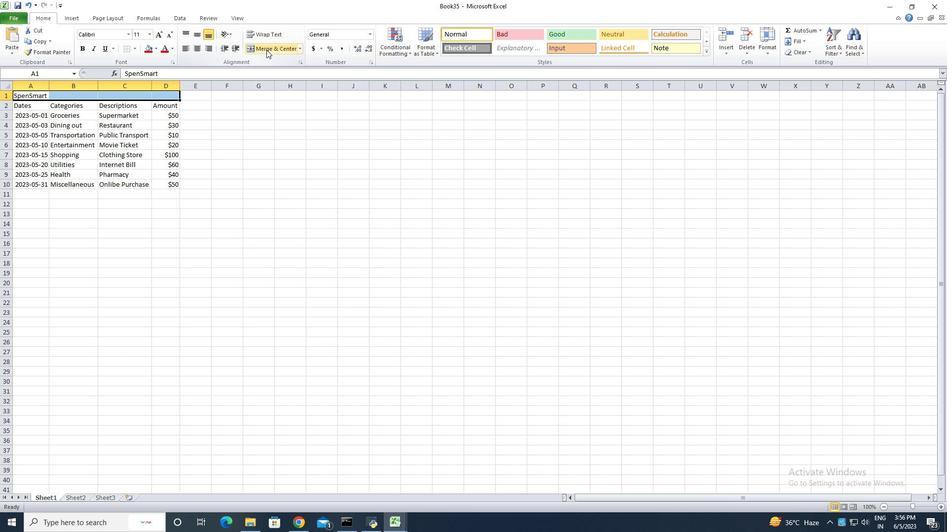 
Action: Mouse moved to (190, 234)
Screenshot: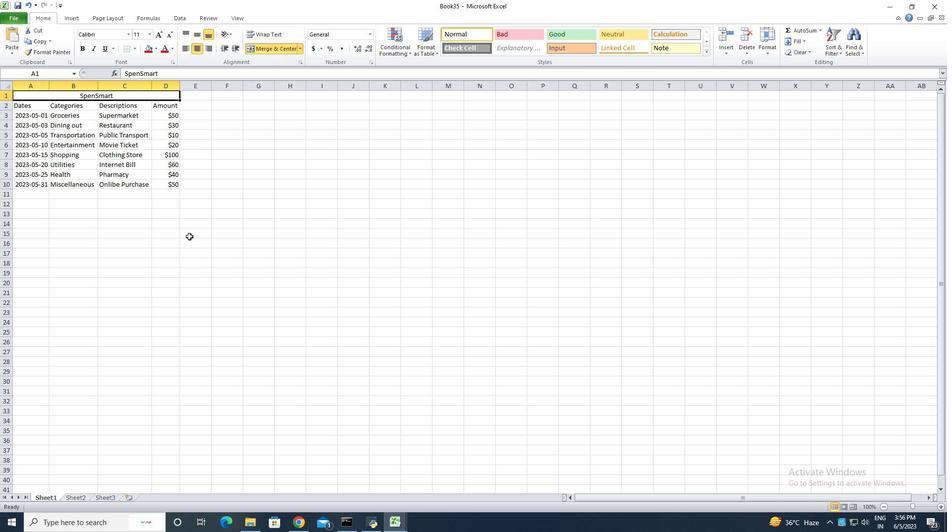 
Action: Mouse pressed left at (190, 234)
Screenshot: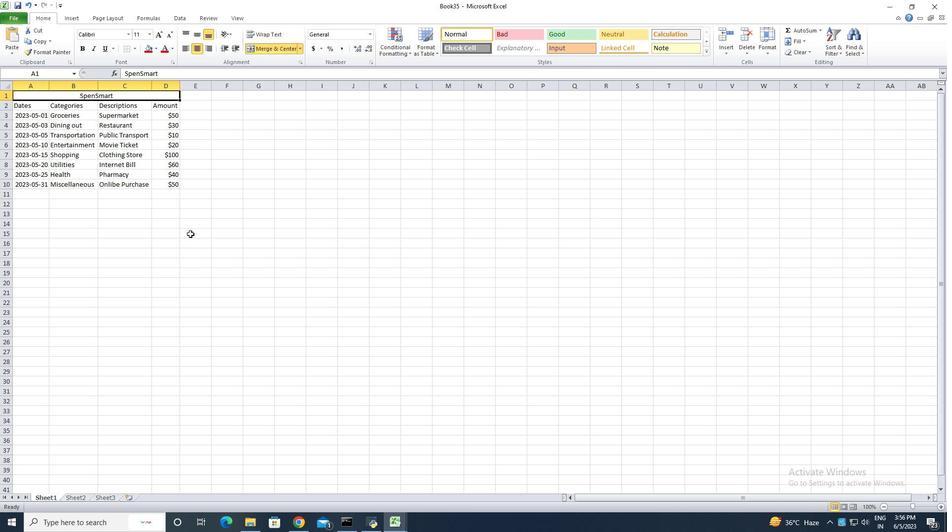 
Action: Mouse moved to (17, 16)
Screenshot: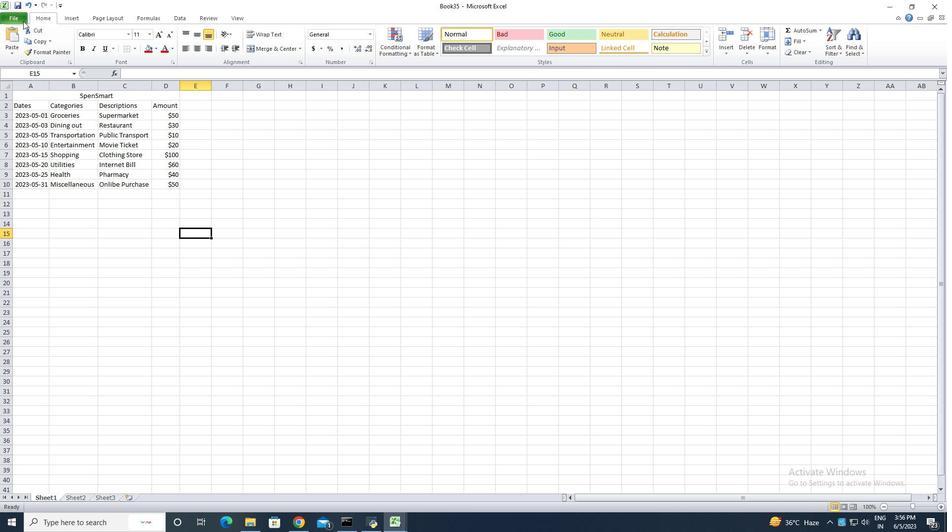 
Action: Mouse pressed left at (17, 16)
Screenshot: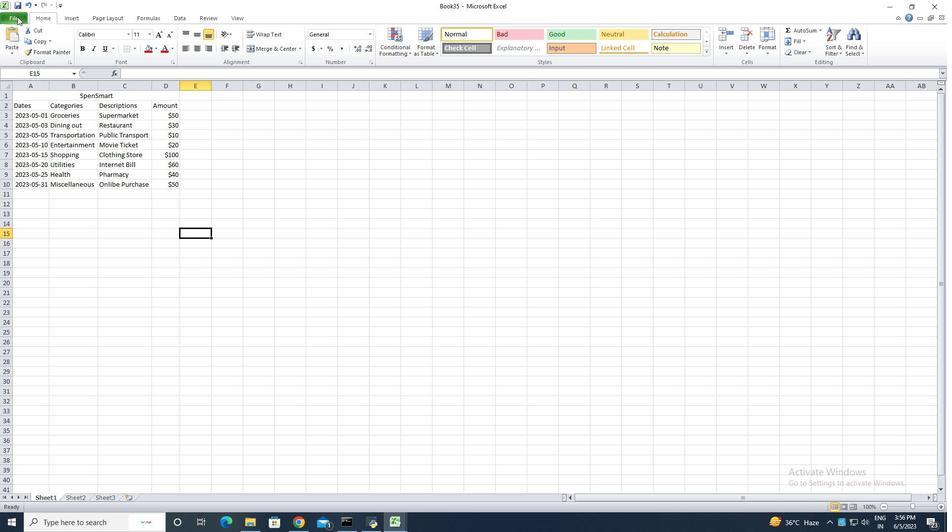 
Action: Mouse moved to (26, 47)
Screenshot: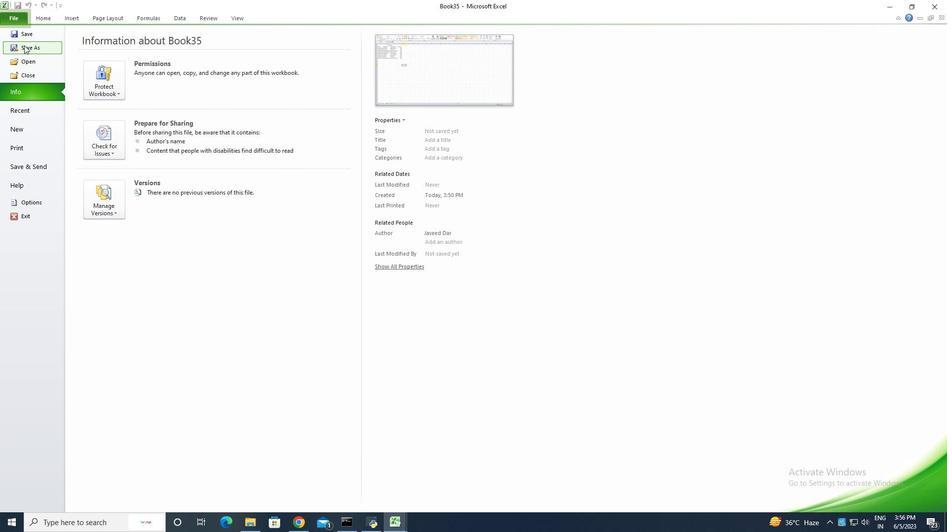 
Action: Mouse pressed left at (26, 47)
Screenshot: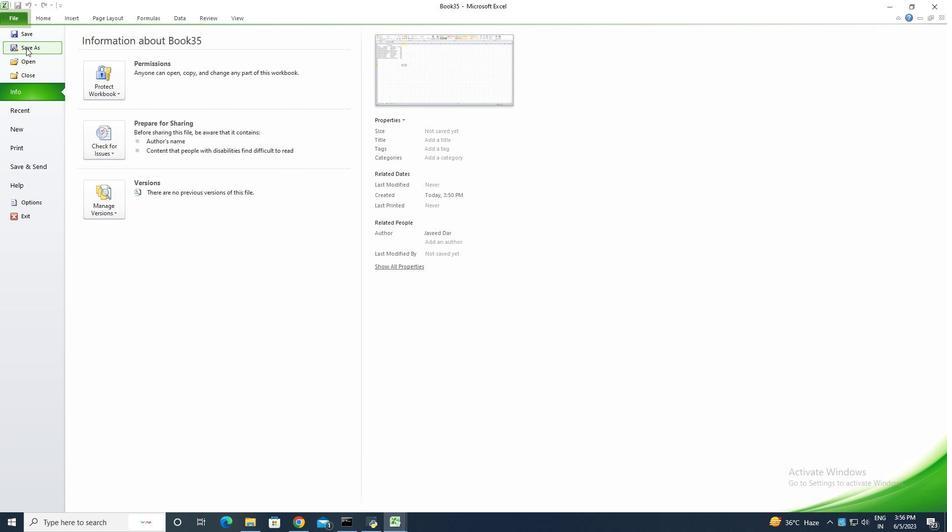 
Action: Key pressed <Key.shift><Key.shift><Key.shift><Key.shift><Key.shift><Key.shift><Key.shift>Ec<Key.backspace>xec<Key.backspace><Key.backspace>cel<Key.space><Key.shift><Key.shift><Key.shift><Key.shift><Key.shift><Key.shift><Key.shift><Key.shift><Key.shift><Key.shift>Tenplate
Screenshot: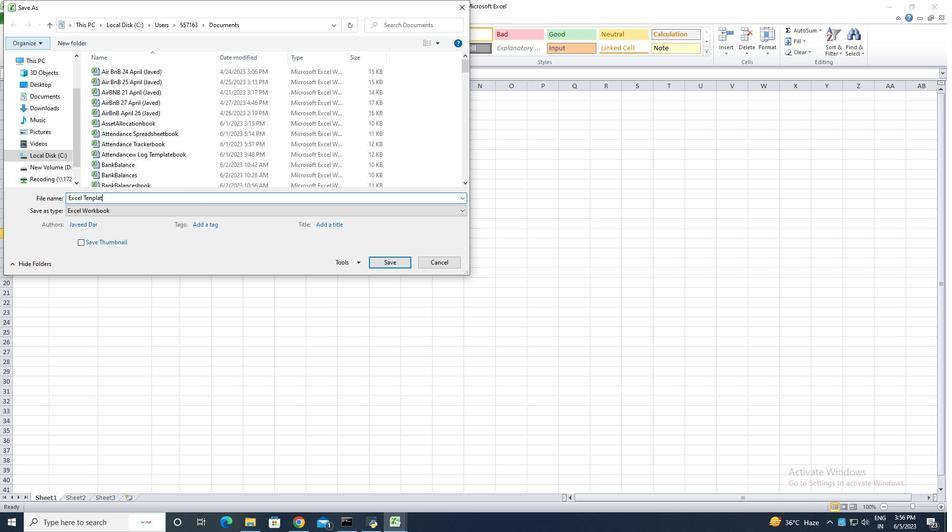 
Action: Mouse moved to (386, 263)
Screenshot: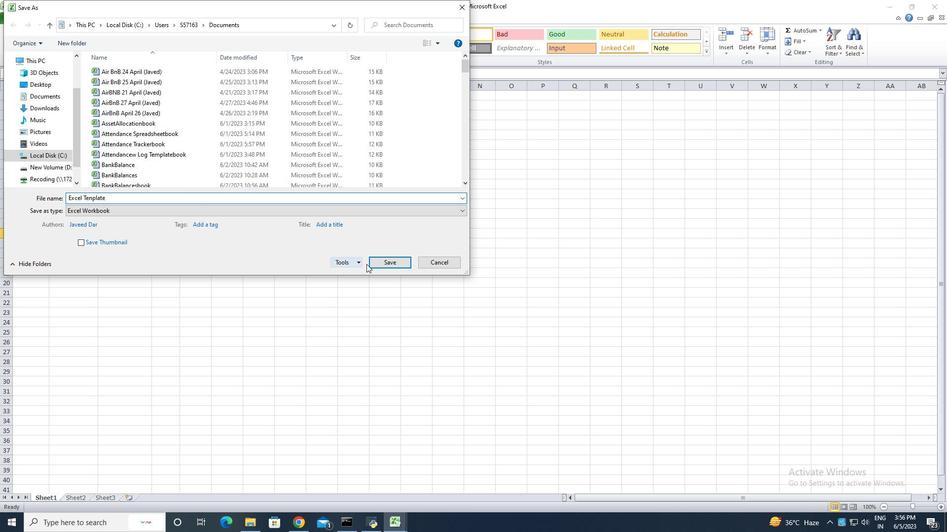
Action: Mouse pressed left at (386, 263)
Screenshot: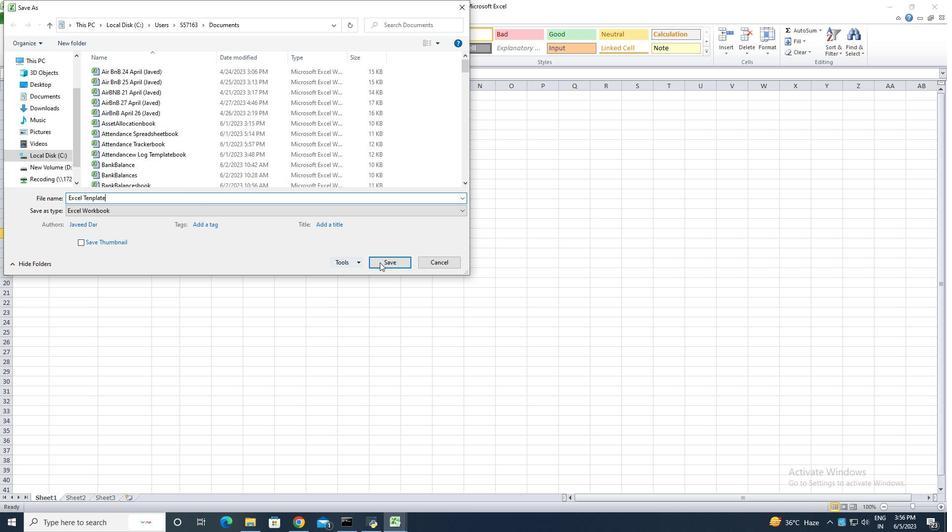 
Action: Key pressed ctrl+S
Screenshot: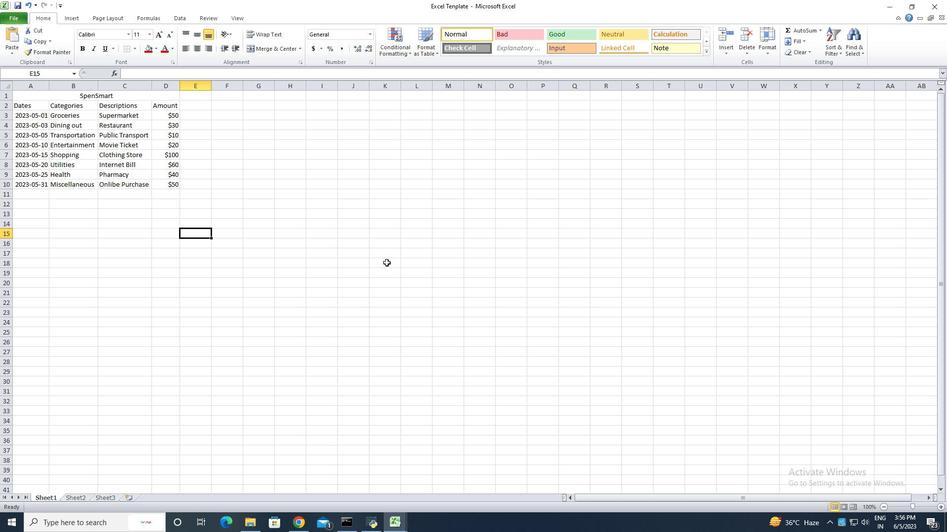 
